Task: Add Sprouts Organic Coconut Flour to the cart.
Action: Mouse moved to (17, 73)
Screenshot: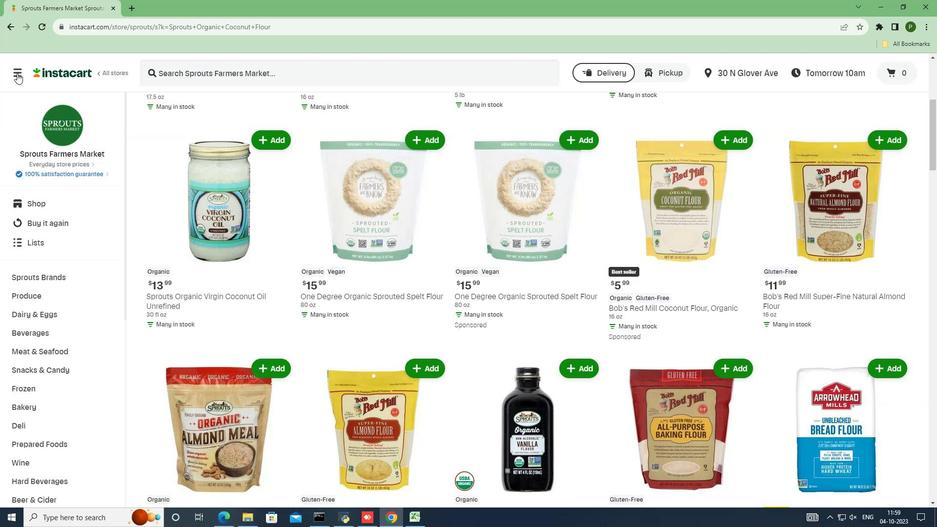 
Action: Mouse pressed left at (17, 73)
Screenshot: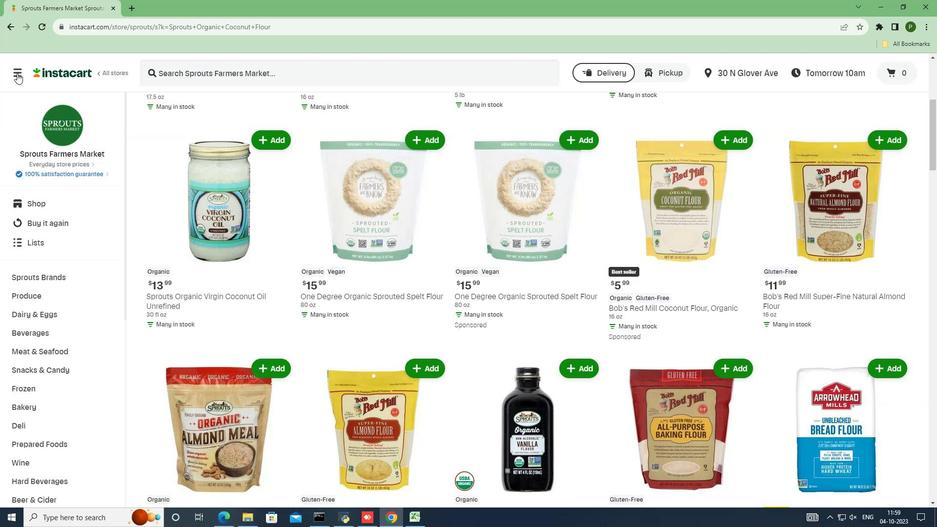 
Action: Mouse moved to (32, 268)
Screenshot: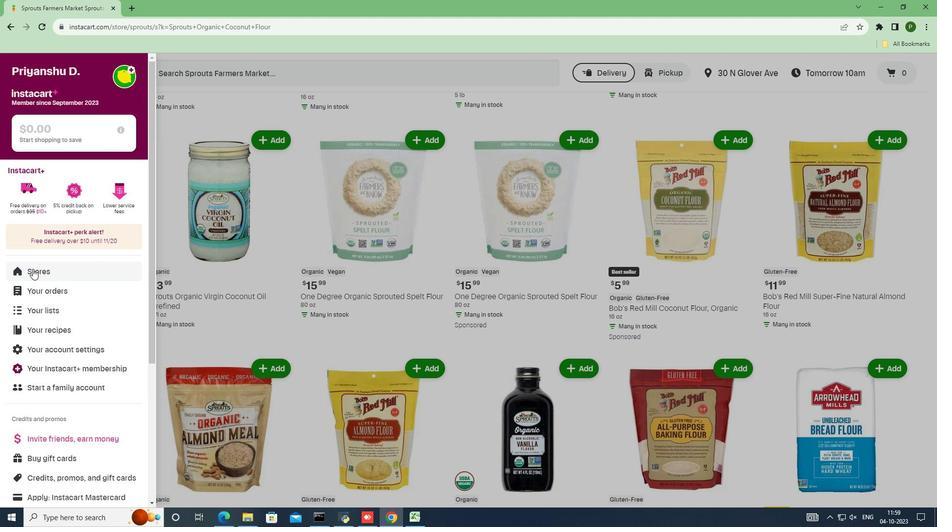 
Action: Mouse pressed left at (32, 268)
Screenshot: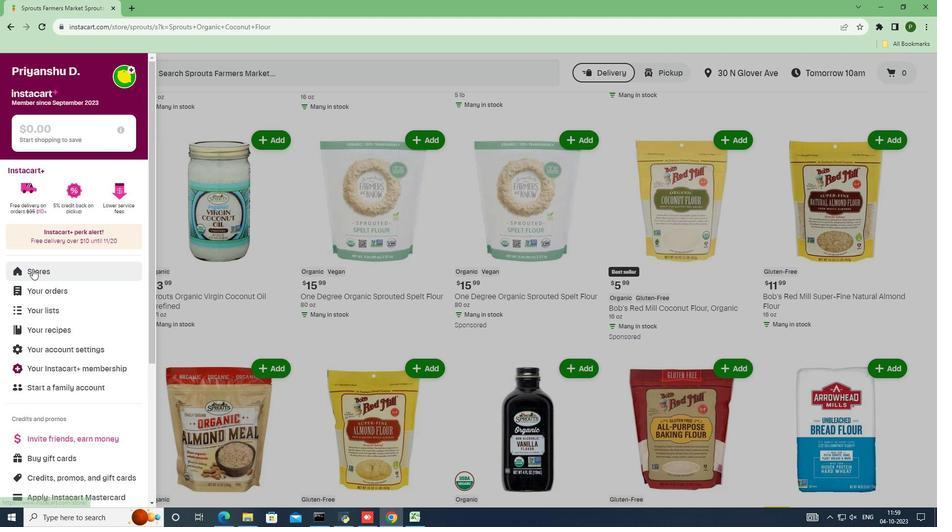 
Action: Mouse moved to (214, 111)
Screenshot: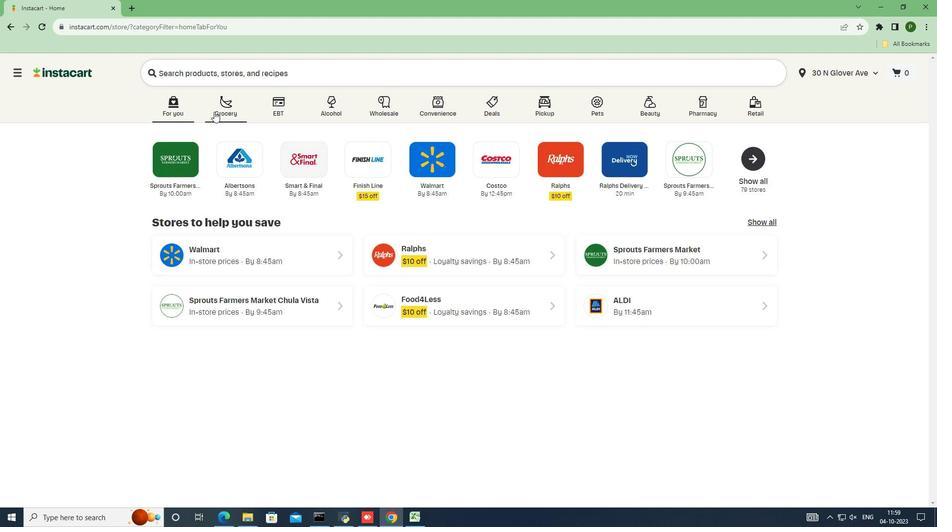 
Action: Mouse pressed left at (214, 111)
Screenshot: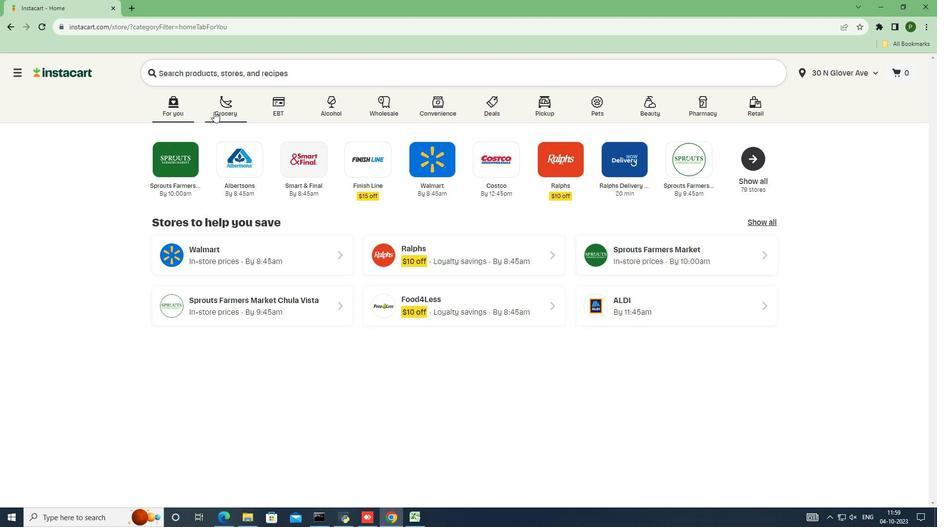 
Action: Mouse moved to (591, 203)
Screenshot: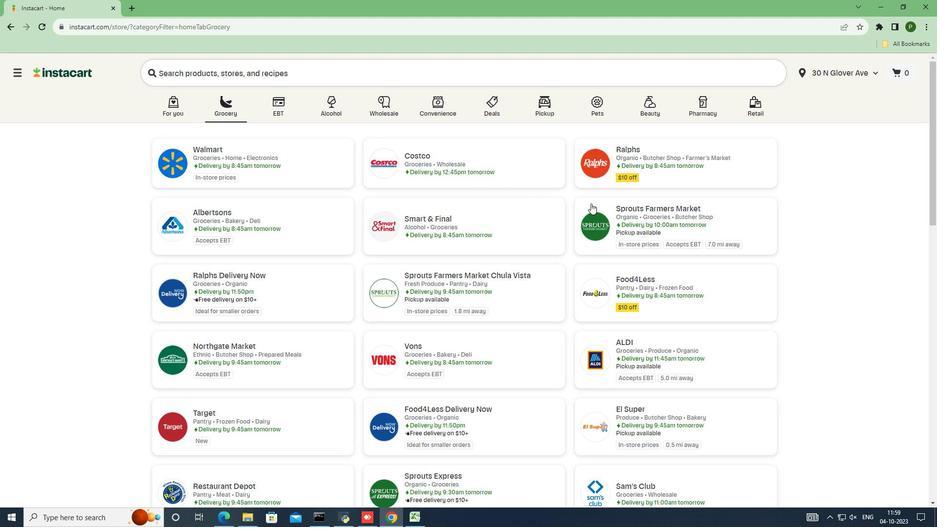 
Action: Mouse pressed left at (591, 203)
Screenshot: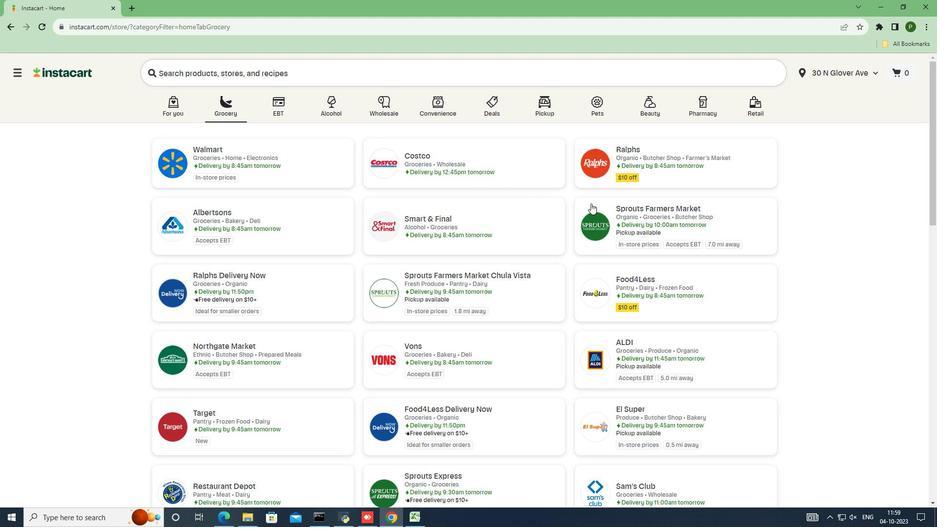
Action: Mouse moved to (84, 274)
Screenshot: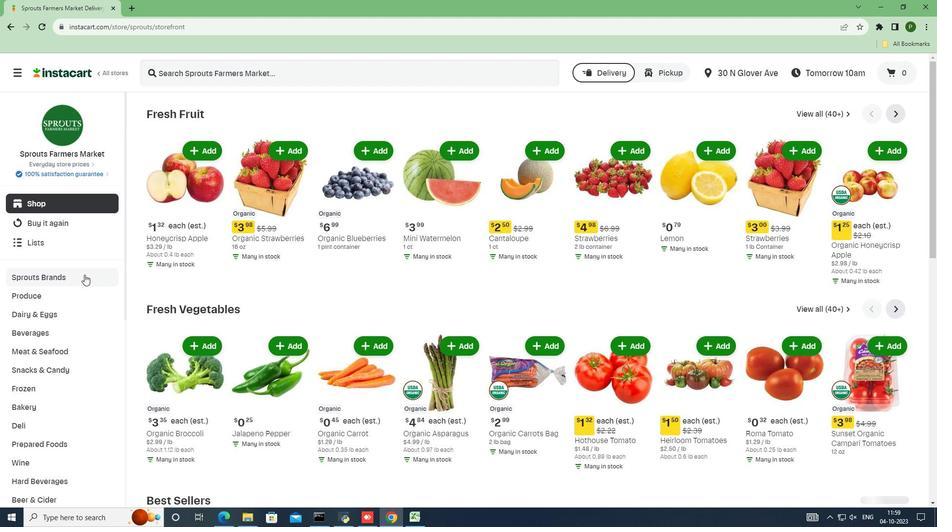 
Action: Mouse pressed left at (84, 274)
Screenshot: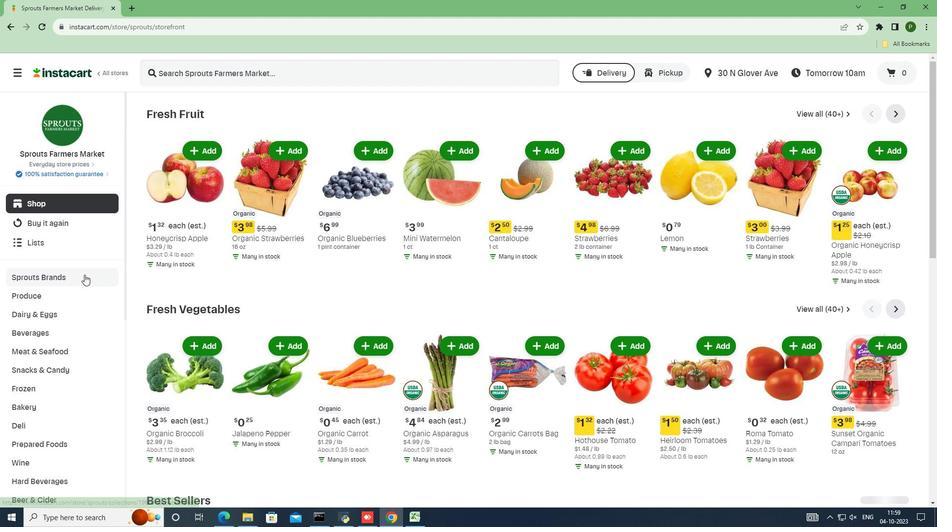 
Action: Mouse moved to (58, 350)
Screenshot: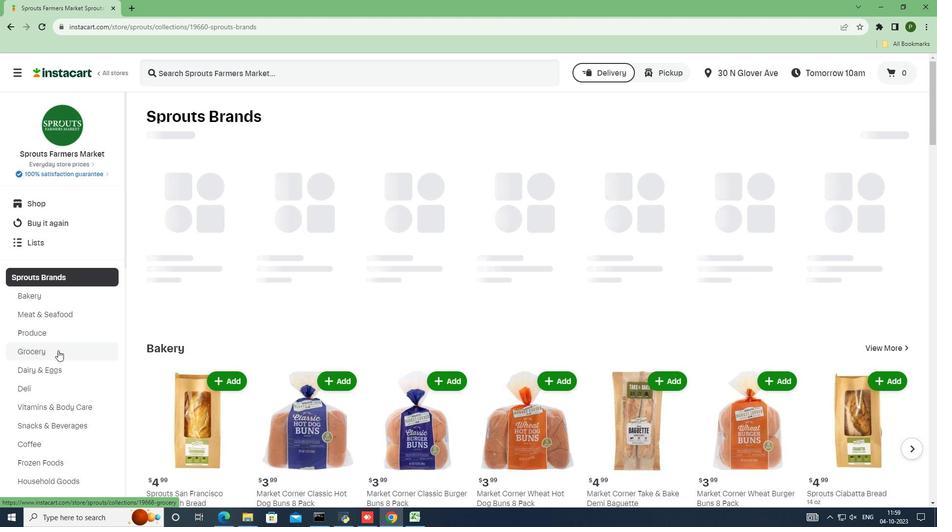 
Action: Mouse pressed left at (58, 350)
Screenshot: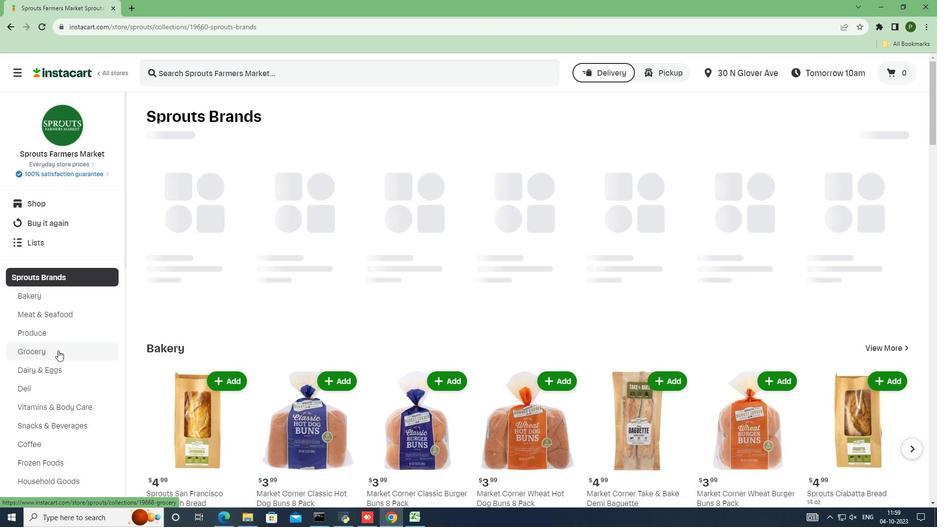 
Action: Mouse moved to (256, 210)
Screenshot: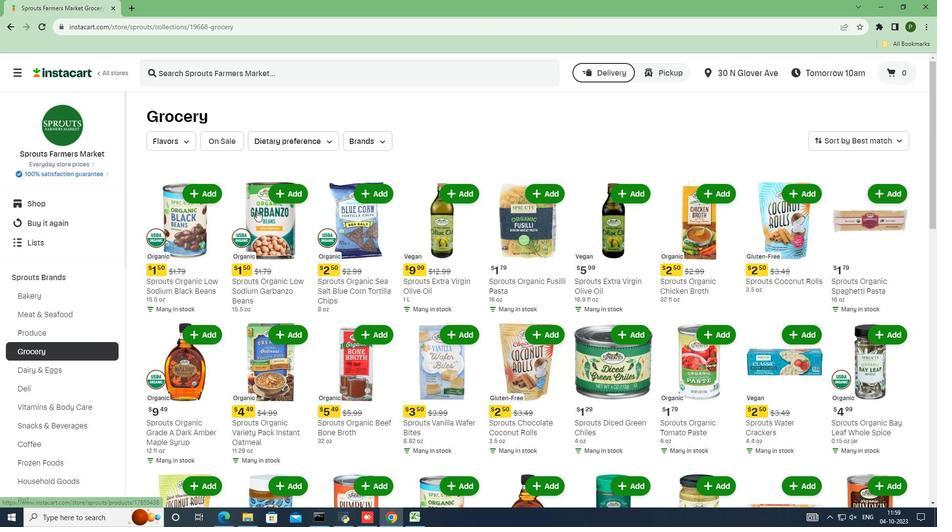 
Action: Mouse scrolled (256, 210) with delta (0, 0)
Screenshot: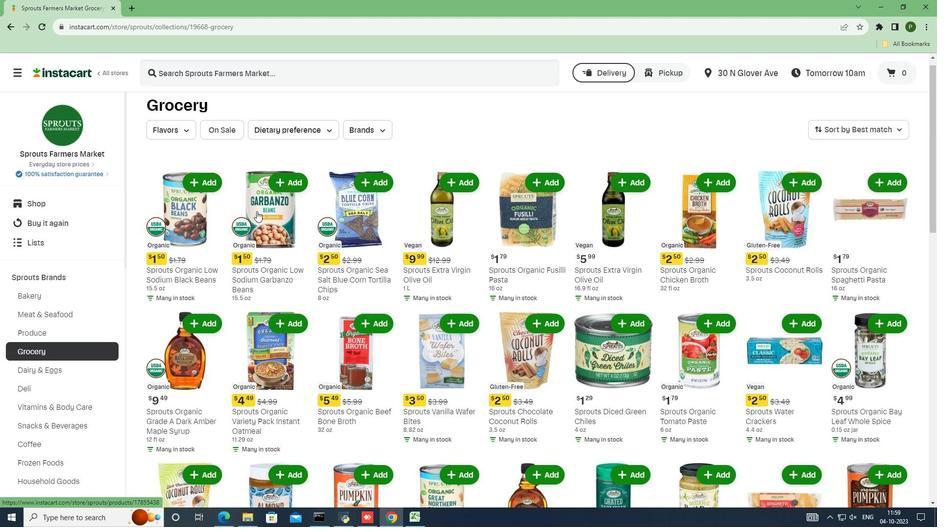
Action: Mouse moved to (256, 211)
Screenshot: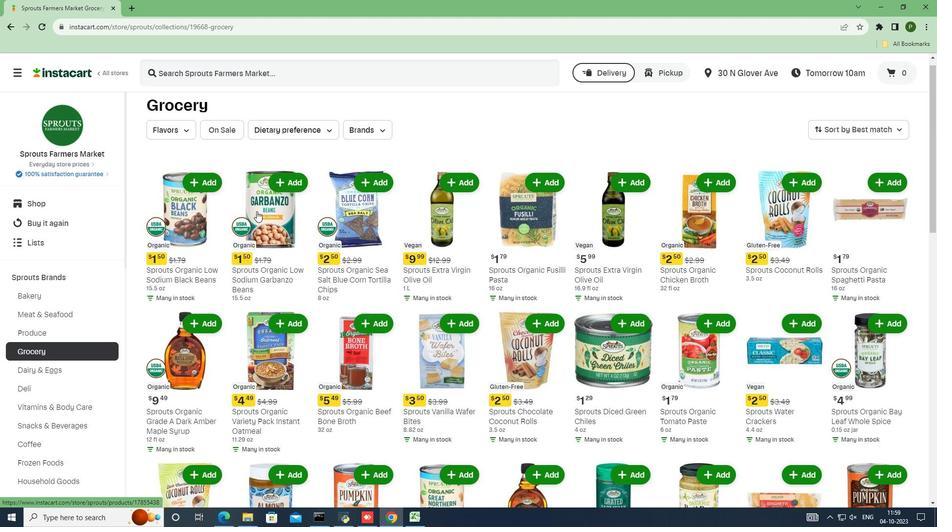 
Action: Mouse scrolled (256, 210) with delta (0, 0)
Screenshot: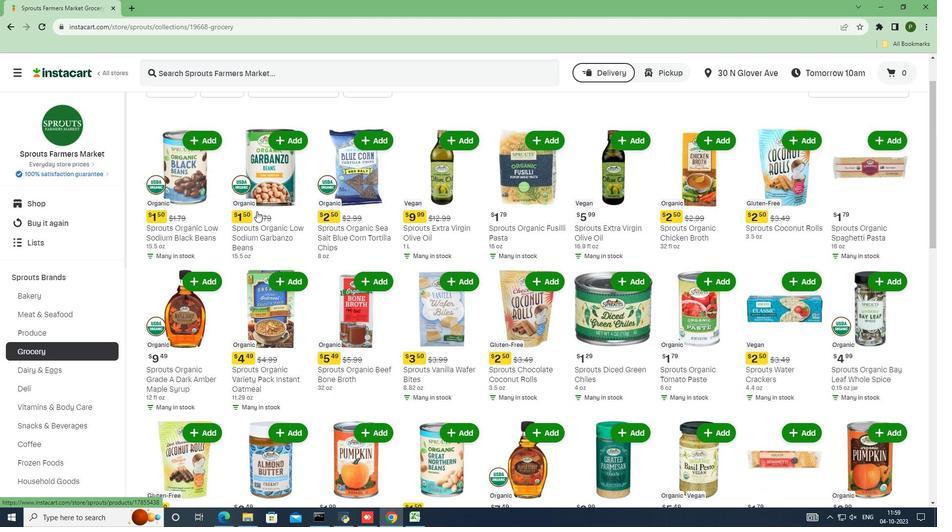 
Action: Mouse scrolled (256, 210) with delta (0, 0)
Screenshot: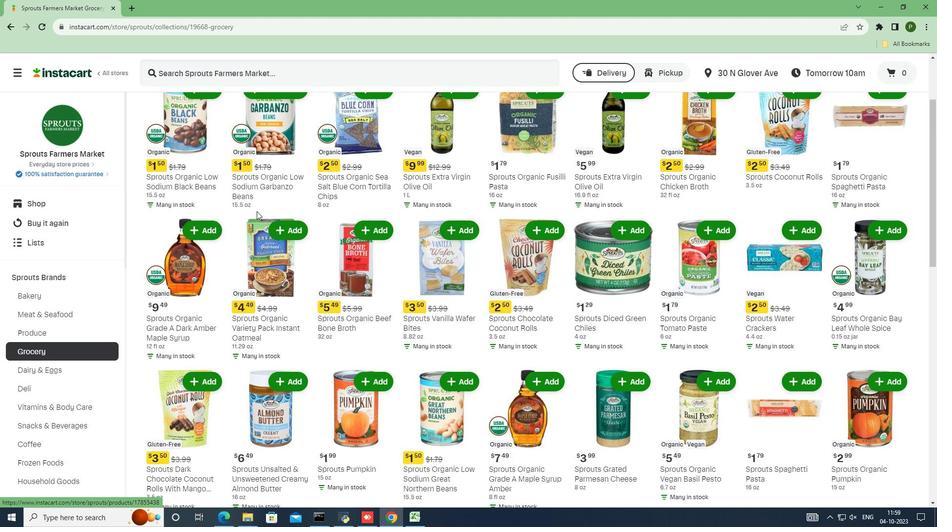 
Action: Mouse scrolled (256, 210) with delta (0, 0)
Screenshot: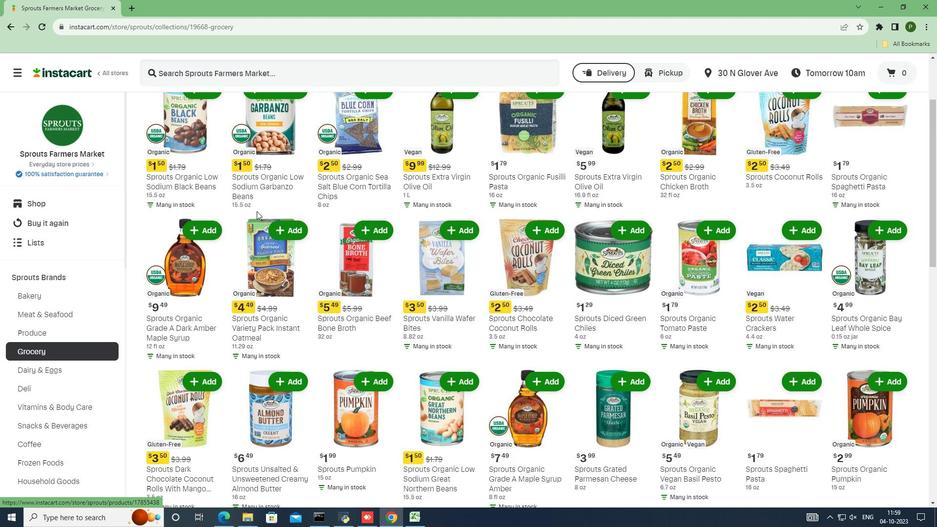 
Action: Mouse scrolled (256, 210) with delta (0, 0)
Screenshot: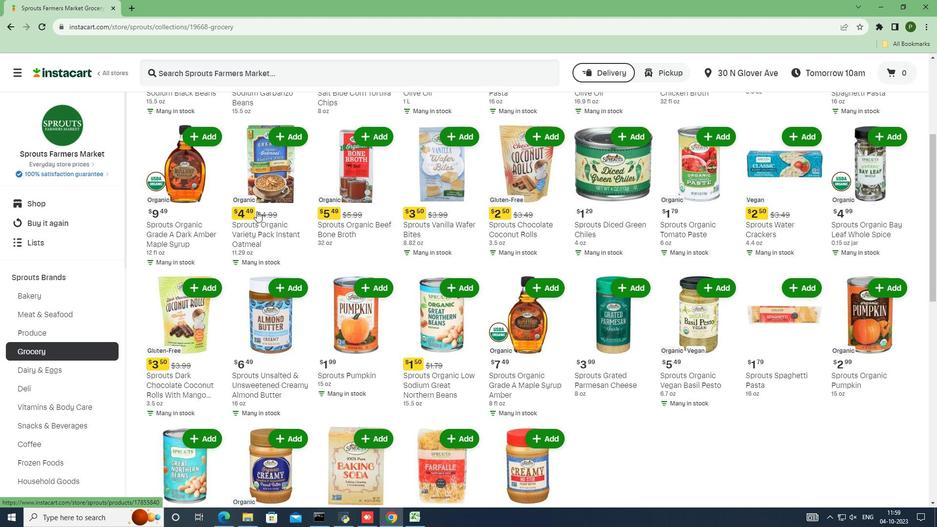 
Action: Mouse scrolled (256, 210) with delta (0, 0)
Screenshot: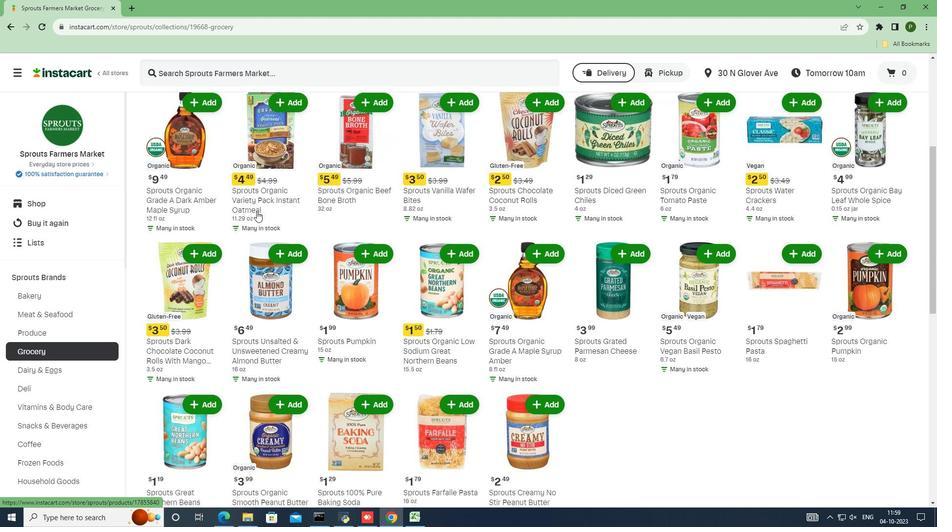 
Action: Mouse scrolled (256, 210) with delta (0, 0)
Screenshot: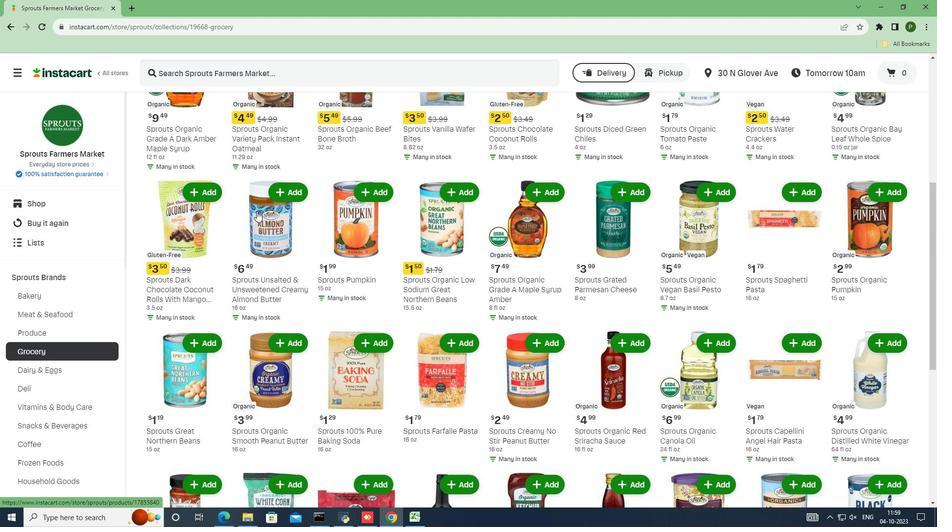 
Action: Mouse scrolled (256, 210) with delta (0, 0)
Screenshot: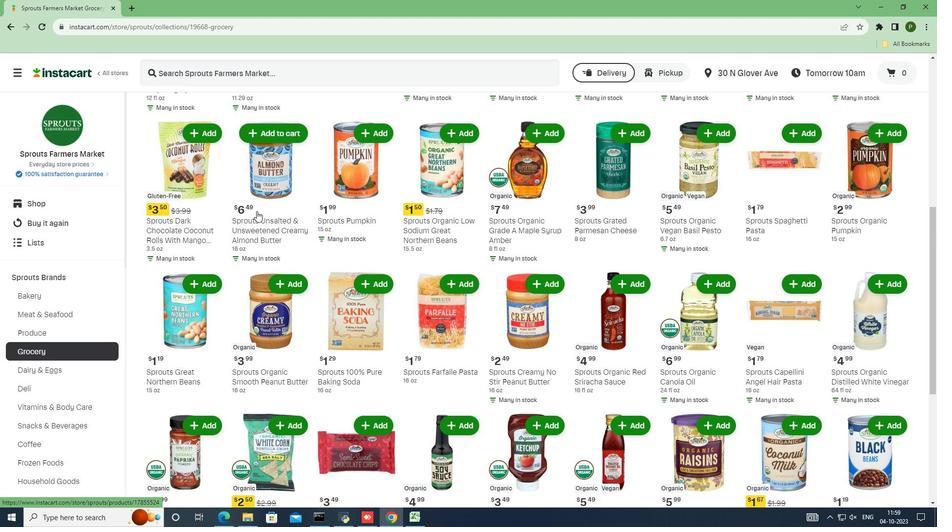 
Action: Mouse scrolled (256, 210) with delta (0, 0)
Screenshot: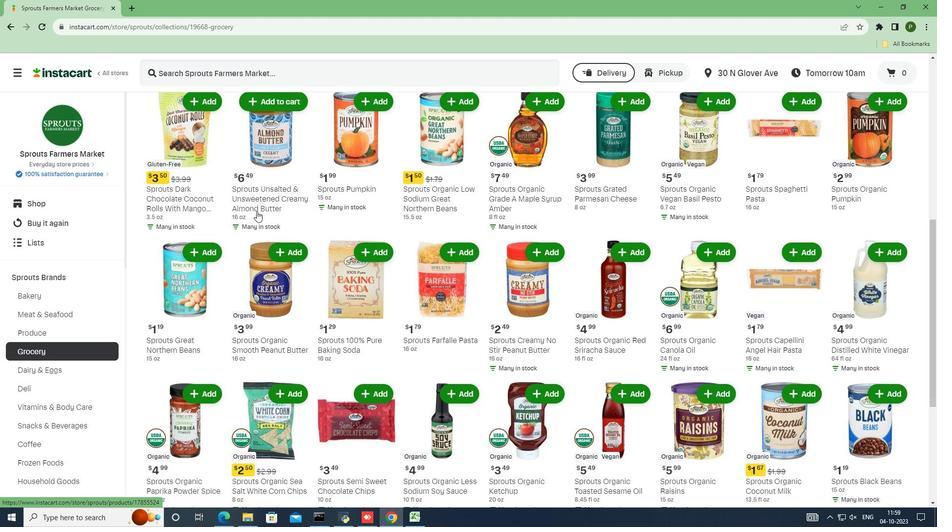 
Action: Mouse scrolled (256, 210) with delta (0, 0)
Screenshot: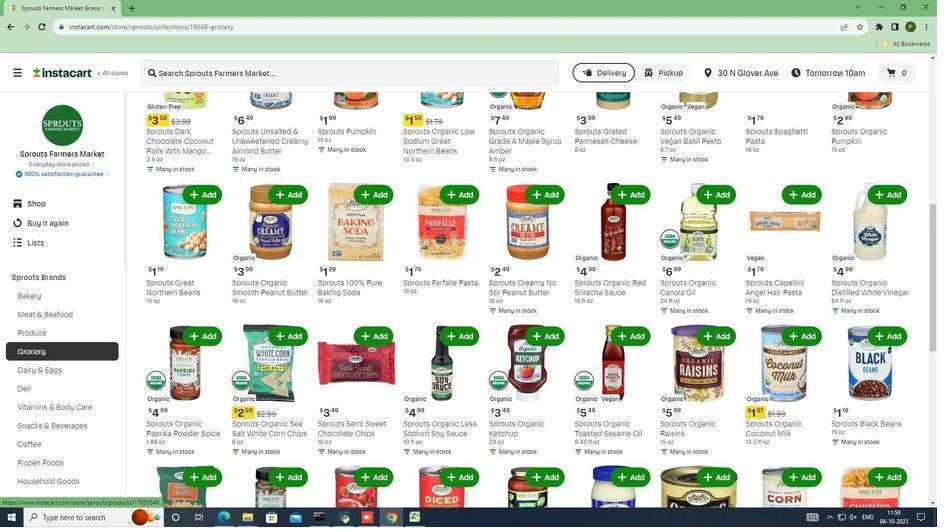 
Action: Mouse scrolled (256, 210) with delta (0, 0)
Screenshot: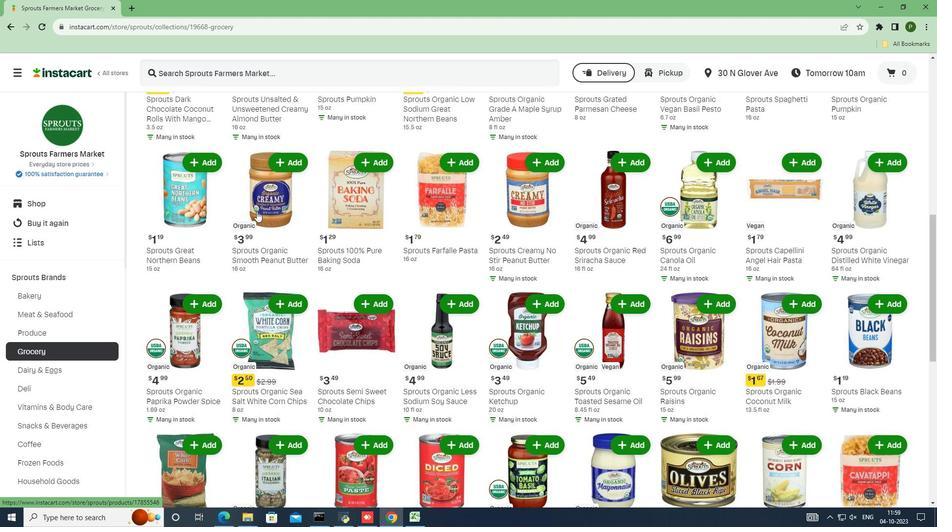 
Action: Mouse scrolled (256, 210) with delta (0, 0)
Screenshot: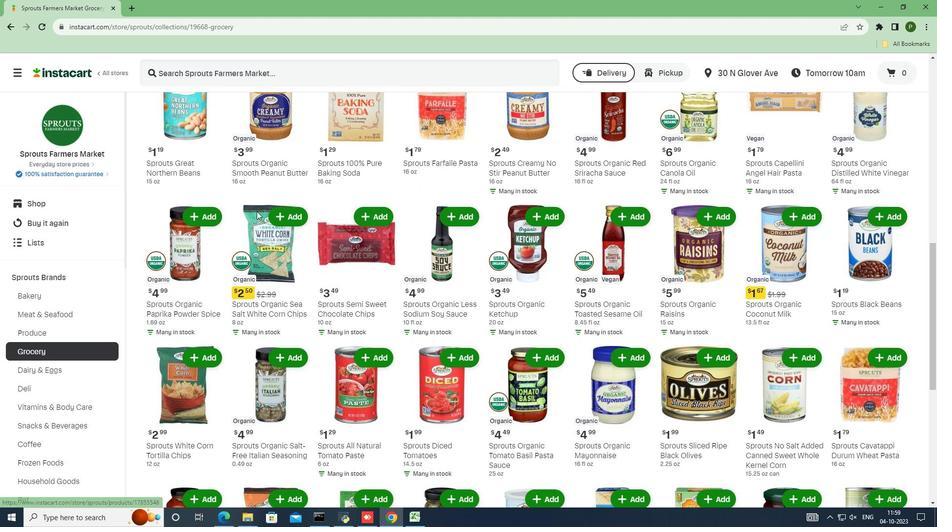 
Action: Mouse scrolled (256, 210) with delta (0, 0)
Screenshot: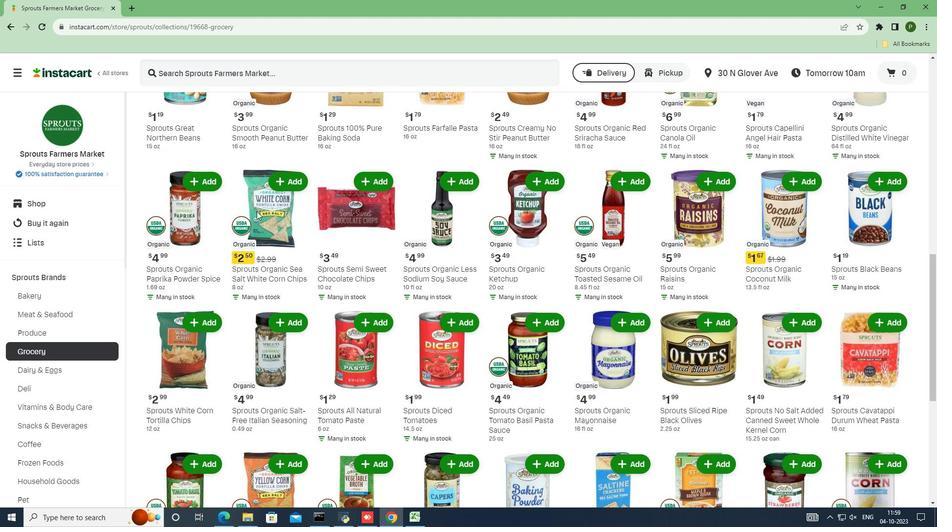
Action: Mouse scrolled (256, 210) with delta (0, 0)
Screenshot: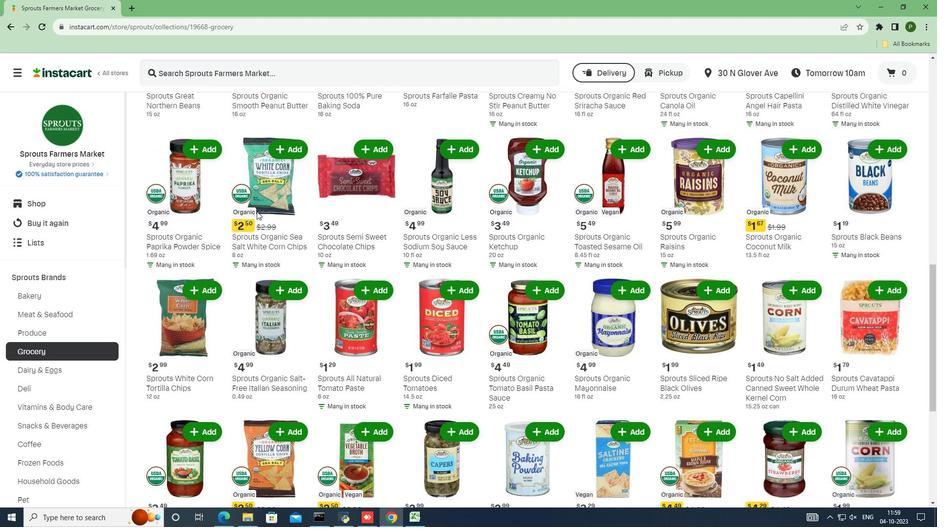
Action: Mouse scrolled (256, 210) with delta (0, 0)
Screenshot: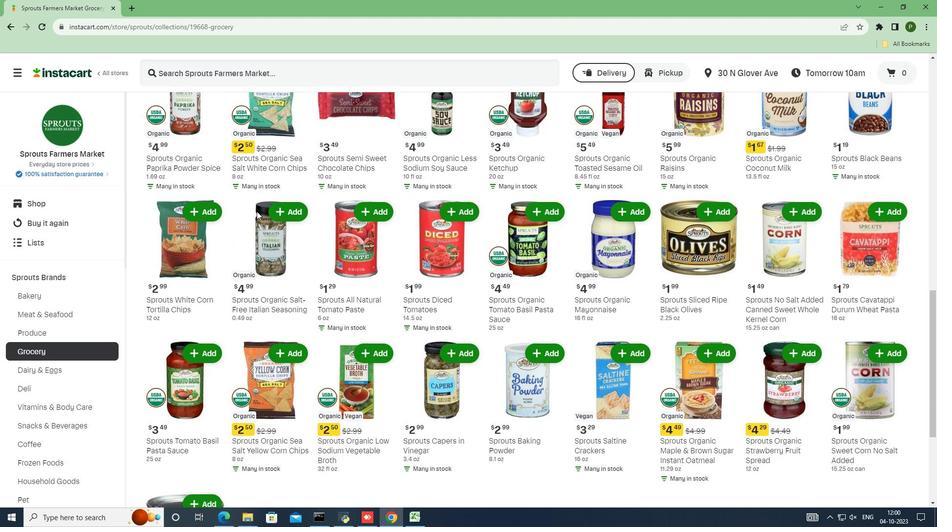 
Action: Mouse scrolled (256, 210) with delta (0, 0)
Screenshot: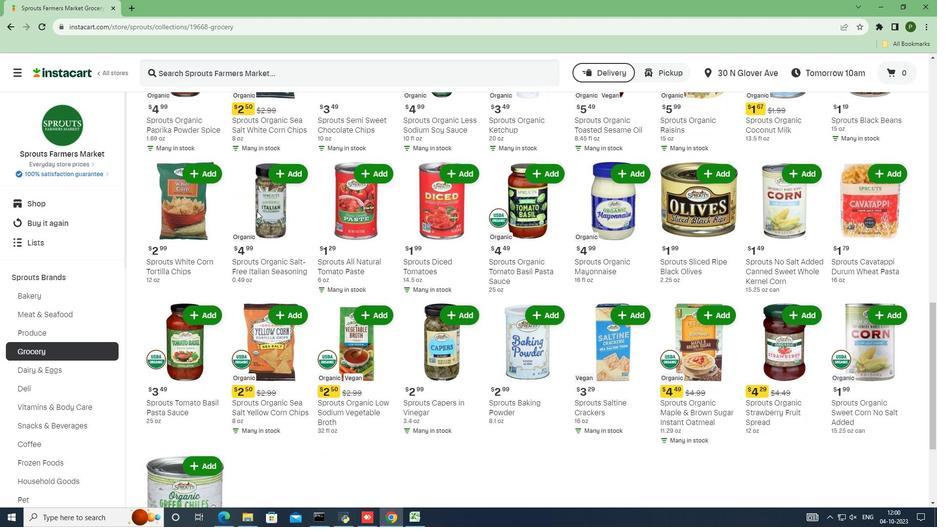 
Action: Mouse scrolled (256, 210) with delta (0, 0)
Screenshot: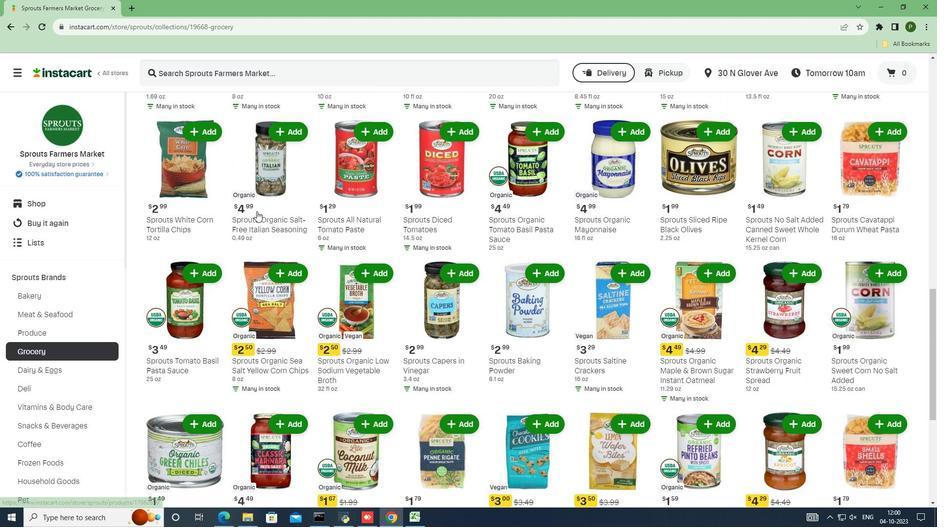 
Action: Mouse scrolled (256, 210) with delta (0, 0)
Screenshot: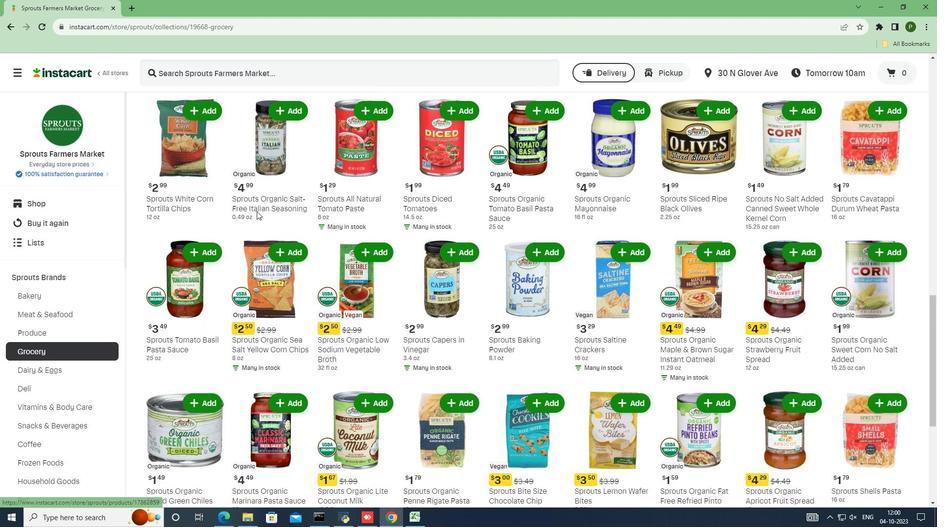 
Action: Mouse scrolled (256, 210) with delta (0, 0)
Screenshot: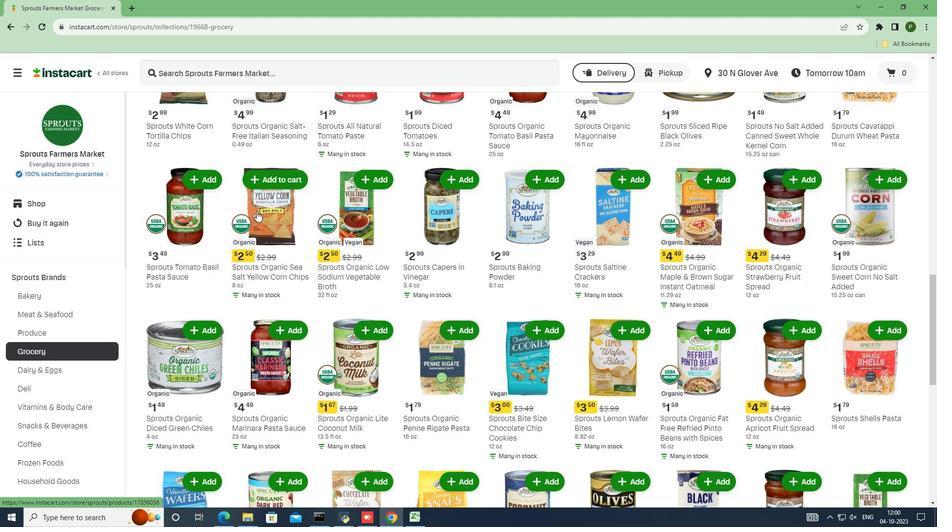
Action: Mouse scrolled (256, 210) with delta (0, 0)
Screenshot: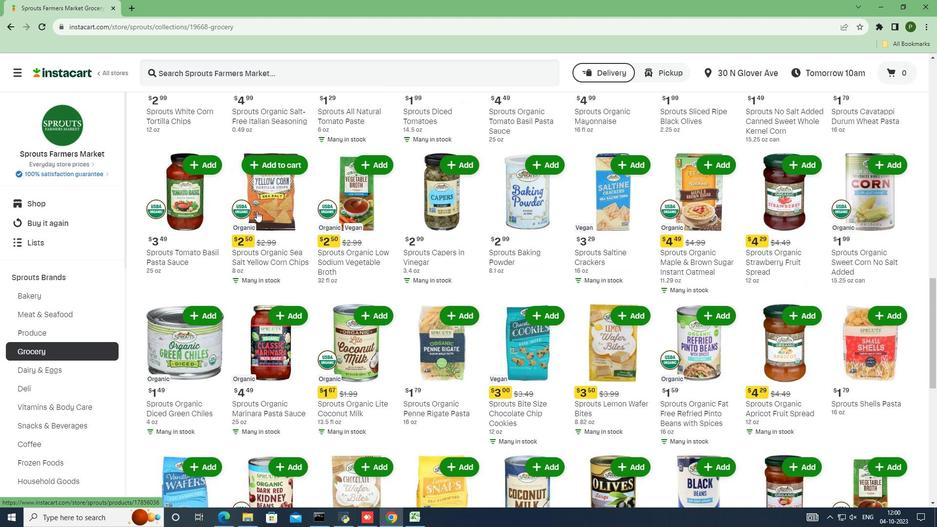 
Action: Mouse scrolled (256, 210) with delta (0, 0)
Screenshot: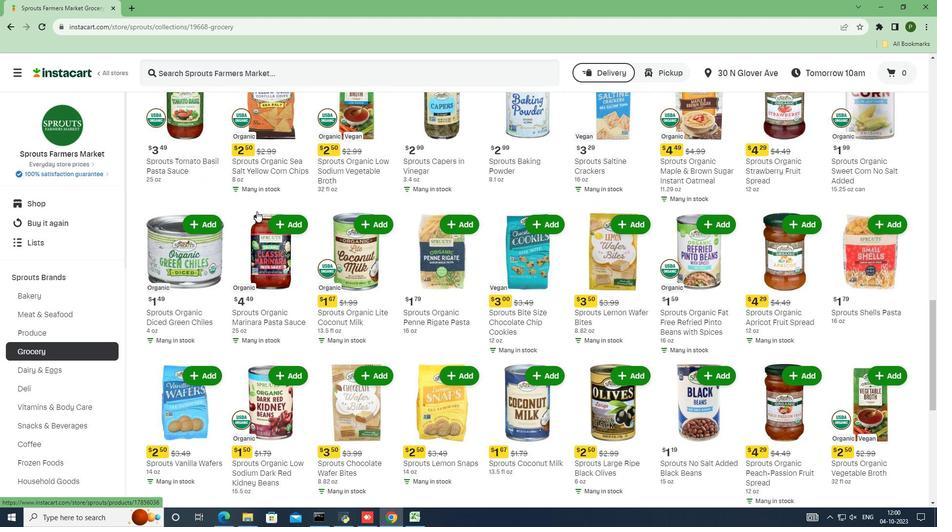 
Action: Mouse scrolled (256, 210) with delta (0, 0)
Screenshot: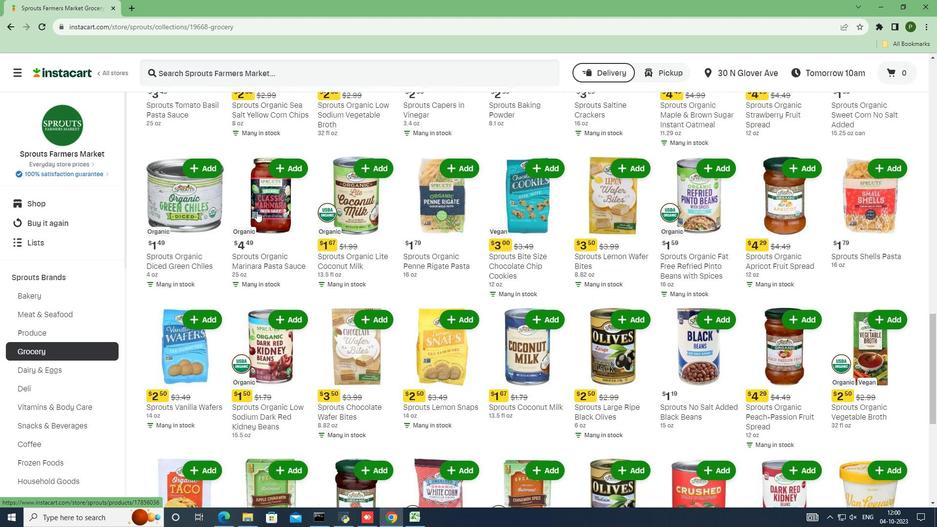 
Action: Mouse scrolled (256, 210) with delta (0, 0)
Screenshot: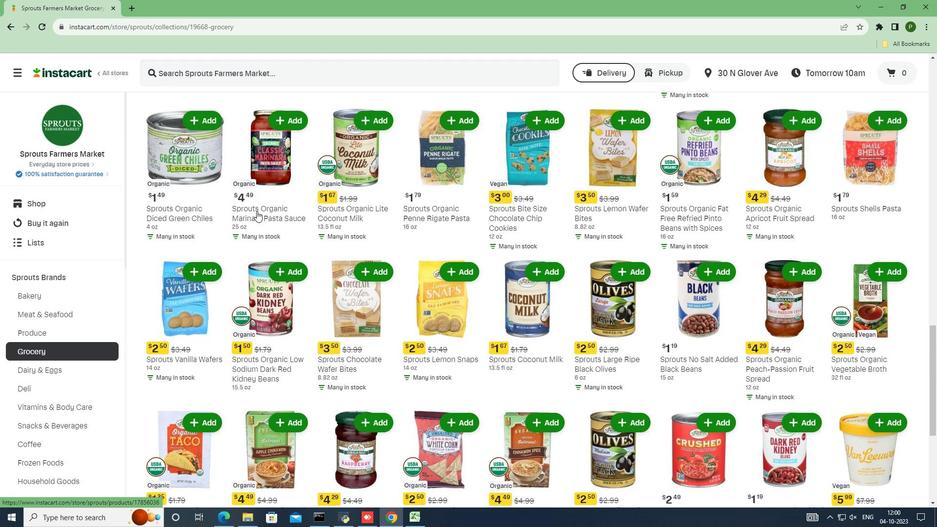 
Action: Mouse scrolled (256, 210) with delta (0, 0)
Screenshot: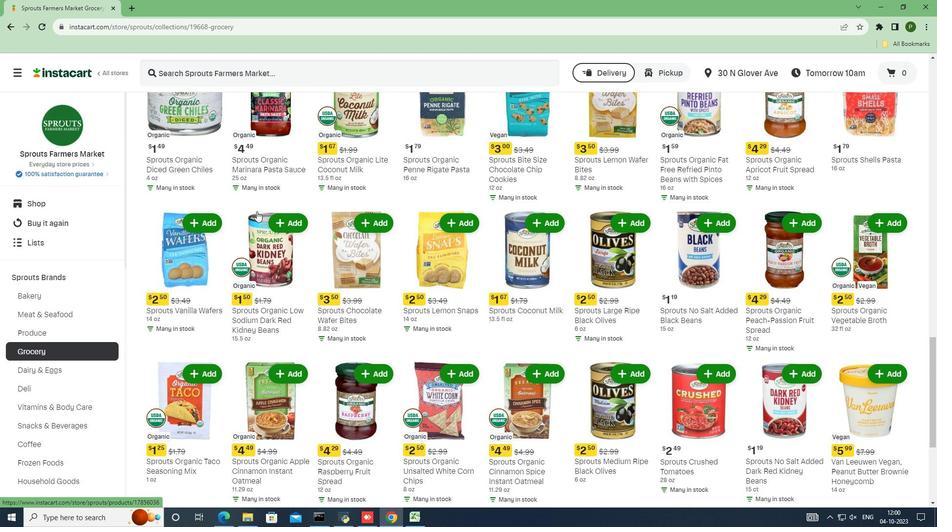 
Action: Mouse scrolled (256, 210) with delta (0, 0)
Screenshot: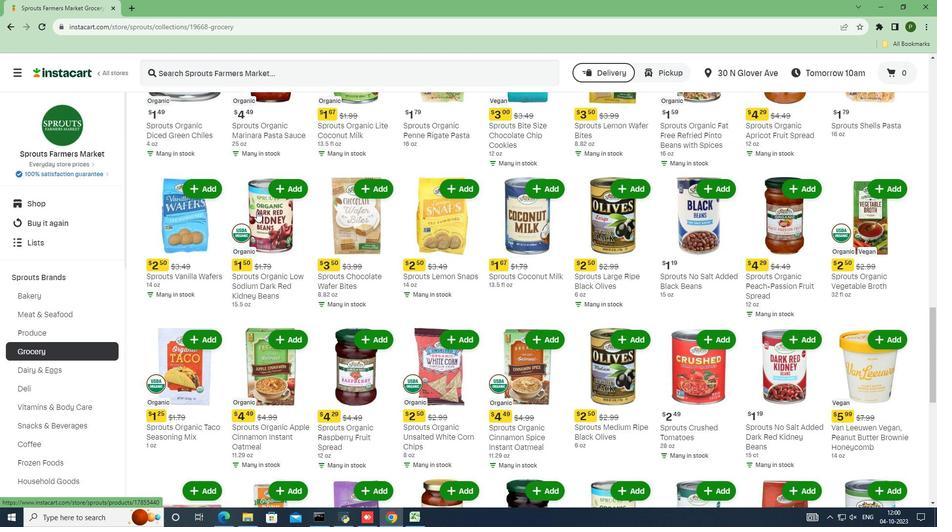 
Action: Mouse scrolled (256, 210) with delta (0, 0)
Screenshot: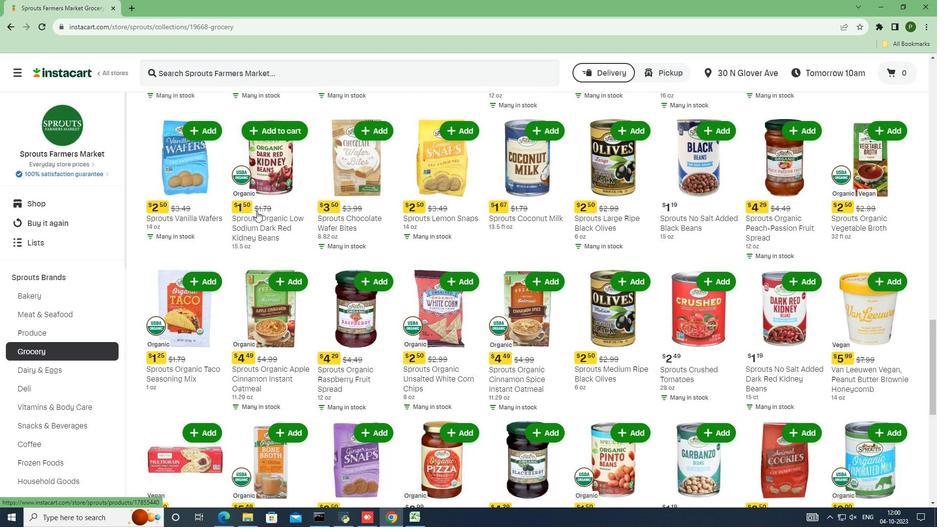
Action: Mouse scrolled (256, 210) with delta (0, 0)
Screenshot: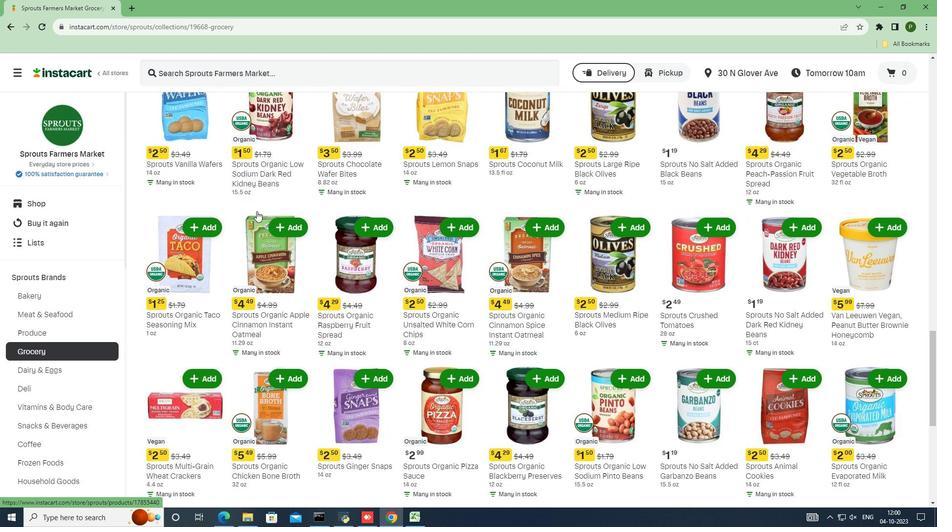 
Action: Mouse scrolled (256, 210) with delta (0, 0)
Screenshot: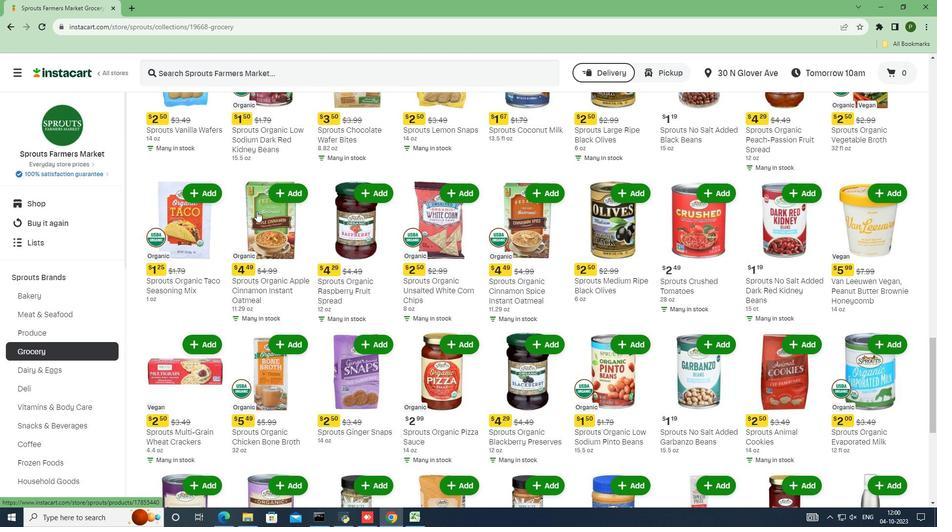 
Action: Mouse scrolled (256, 210) with delta (0, 0)
Screenshot: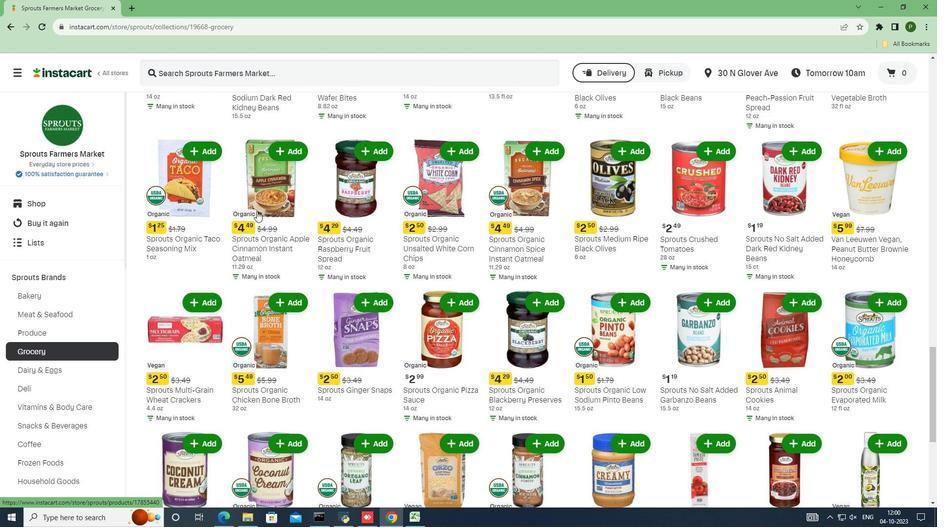 
Action: Mouse scrolled (256, 210) with delta (0, 0)
Screenshot: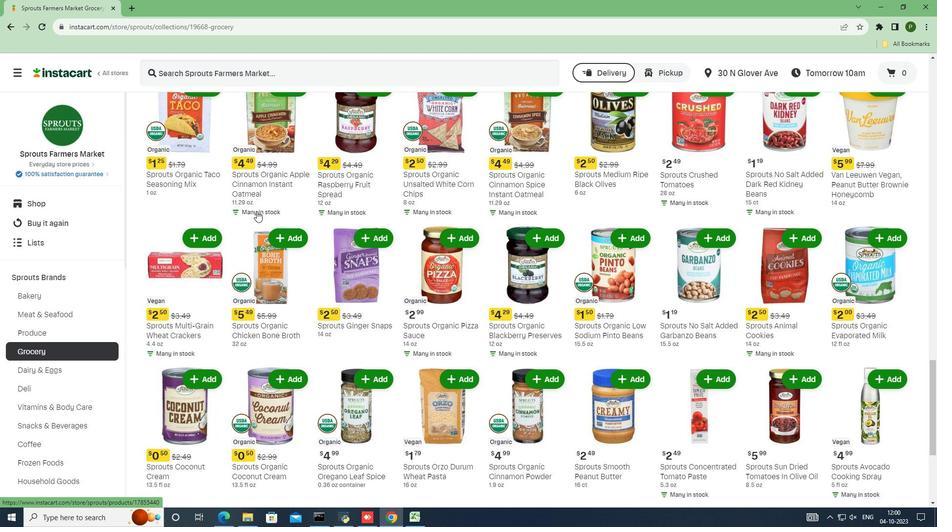 
Action: Mouse scrolled (256, 210) with delta (0, 0)
Screenshot: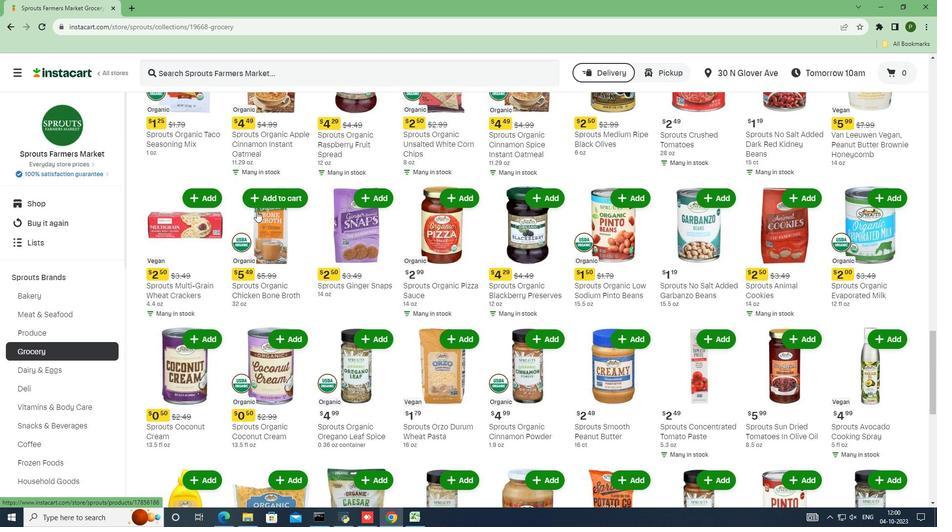 
Action: Mouse scrolled (256, 210) with delta (0, 0)
Screenshot: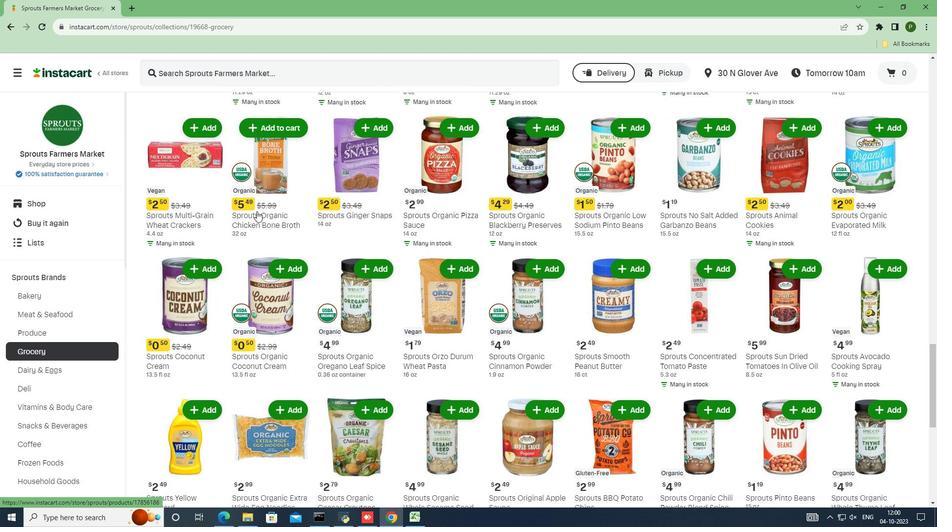 
Action: Mouse scrolled (256, 210) with delta (0, 0)
Screenshot: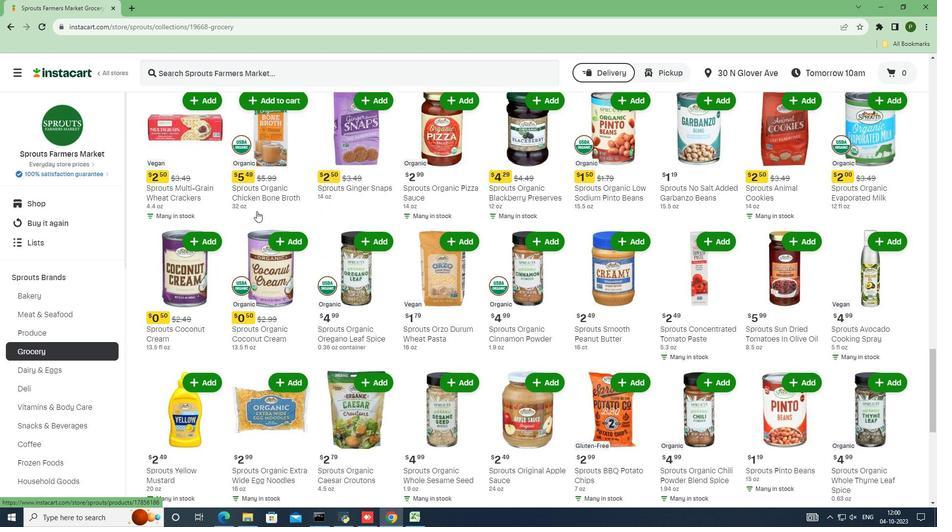 
Action: Mouse scrolled (256, 210) with delta (0, 0)
Screenshot: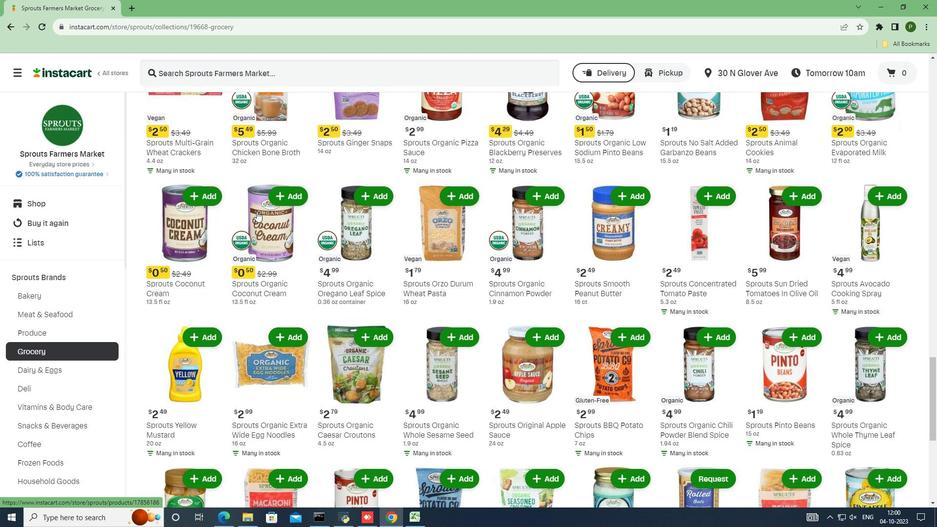
Action: Mouse scrolled (256, 211) with delta (0, 0)
Screenshot: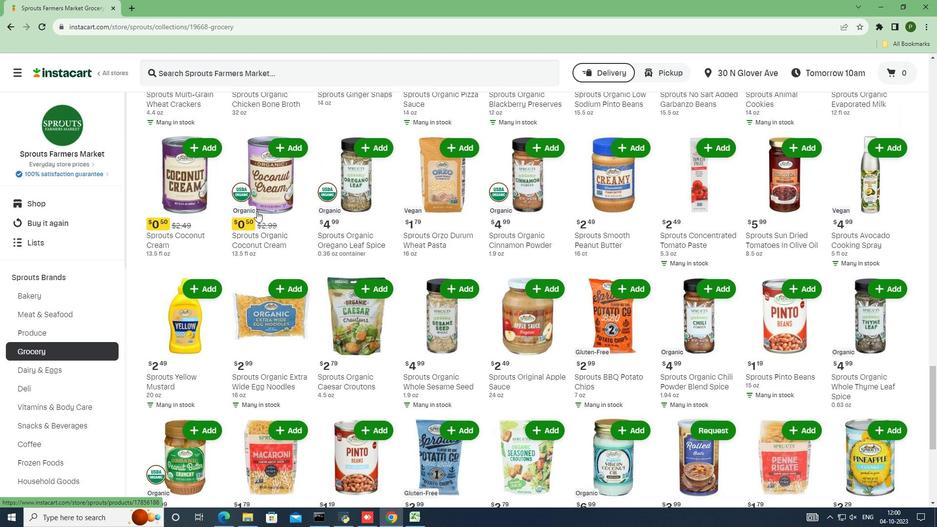 
Action: Mouse scrolled (256, 210) with delta (0, 0)
Screenshot: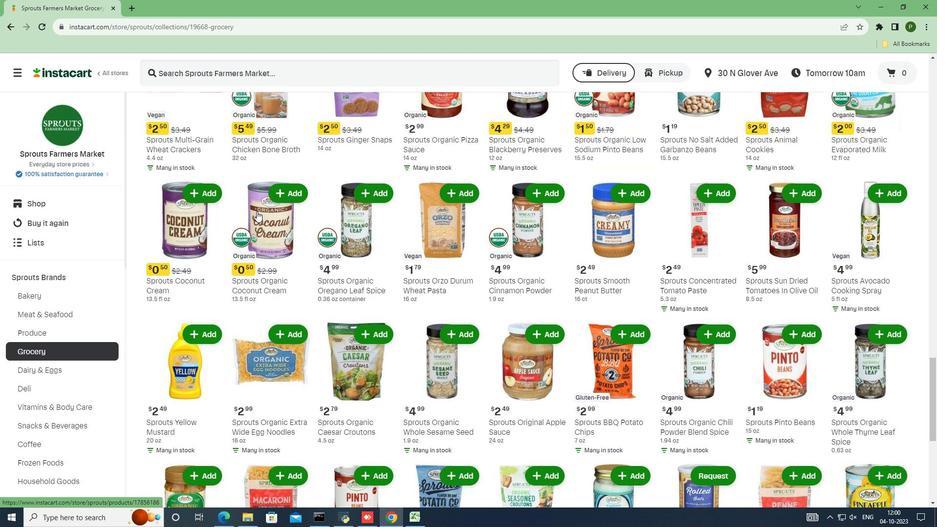 
Action: Mouse scrolled (256, 210) with delta (0, 0)
Screenshot: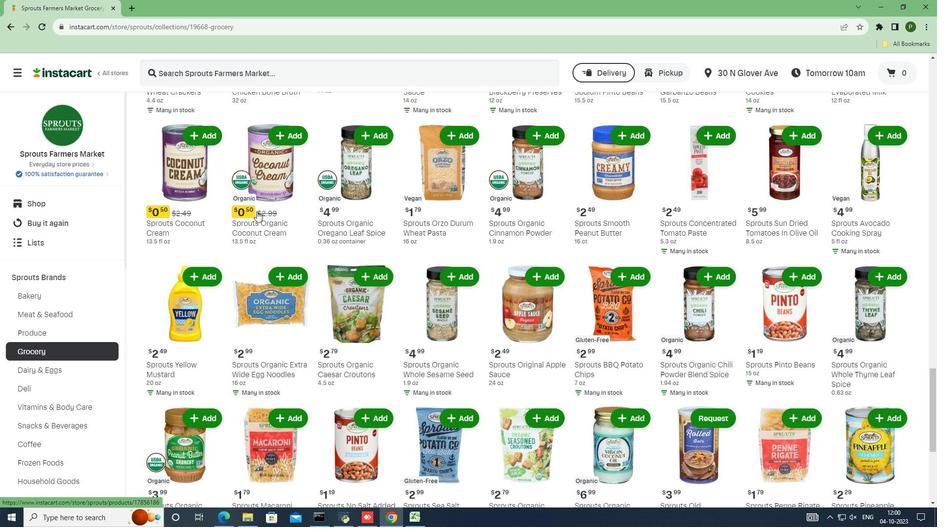 
Action: Mouse scrolled (256, 210) with delta (0, 0)
Screenshot: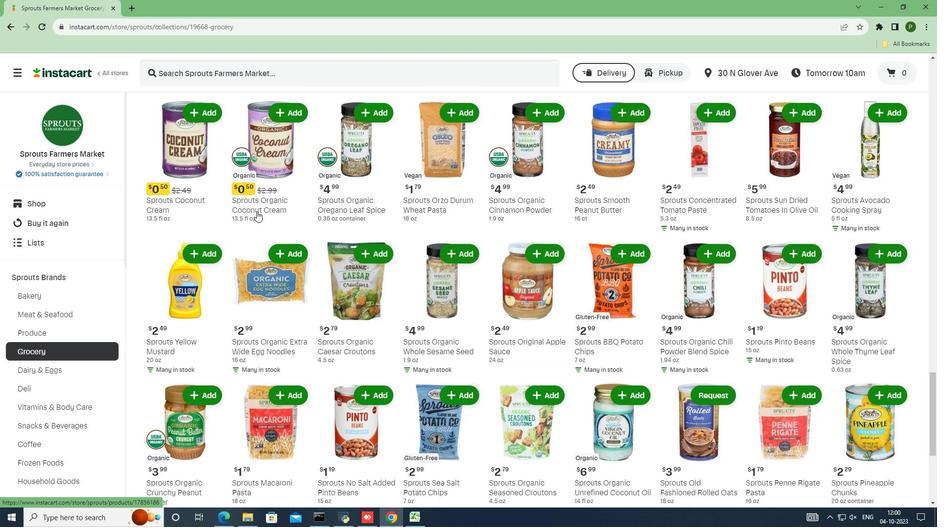 
Action: Mouse scrolled (256, 210) with delta (0, 0)
Screenshot: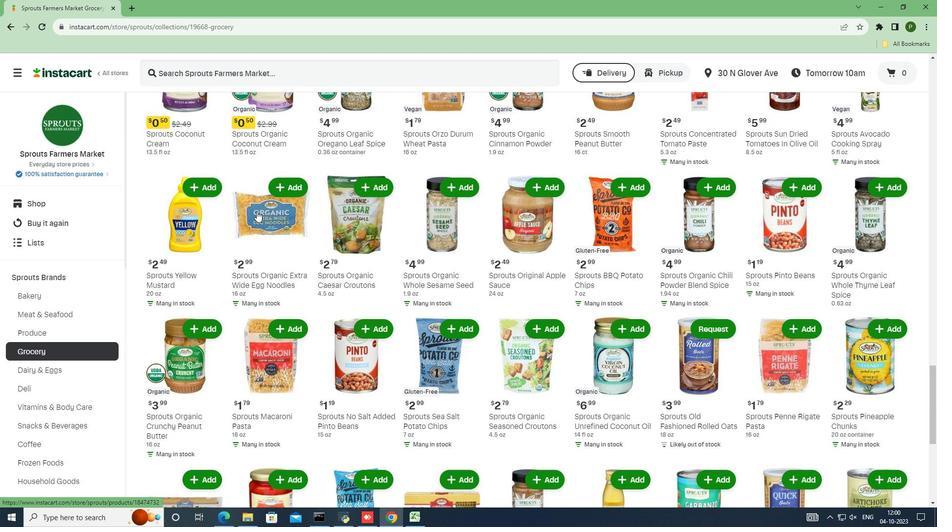 
Action: Mouse scrolled (256, 210) with delta (0, 0)
Screenshot: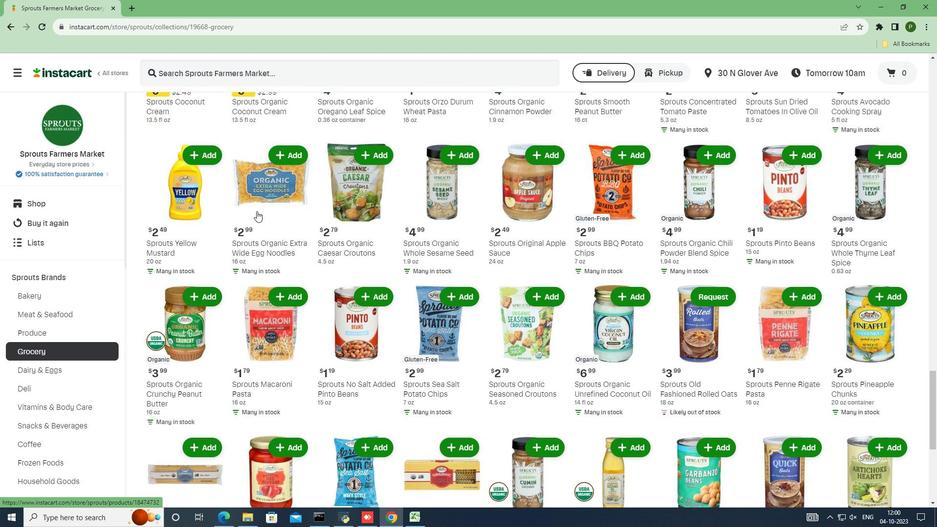 
Action: Mouse scrolled (256, 210) with delta (0, 0)
Screenshot: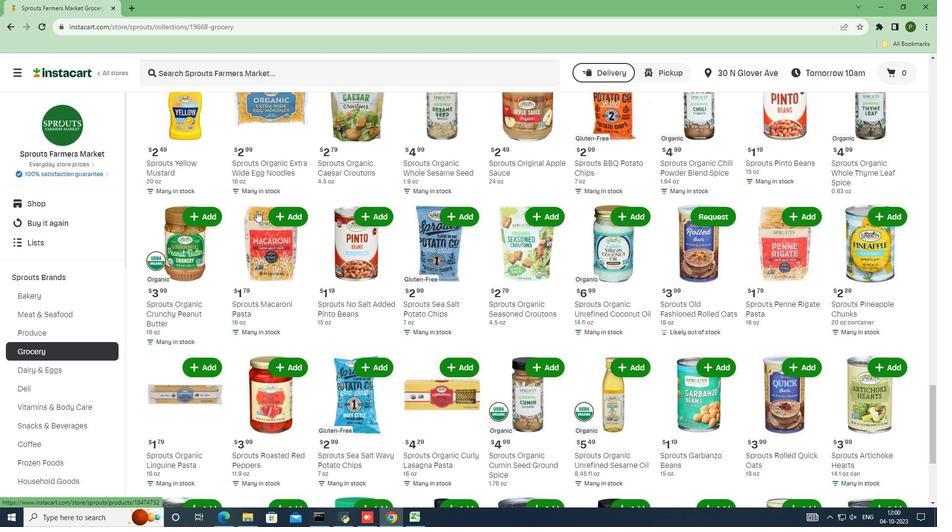 
Action: Mouse scrolled (256, 210) with delta (0, 0)
Screenshot: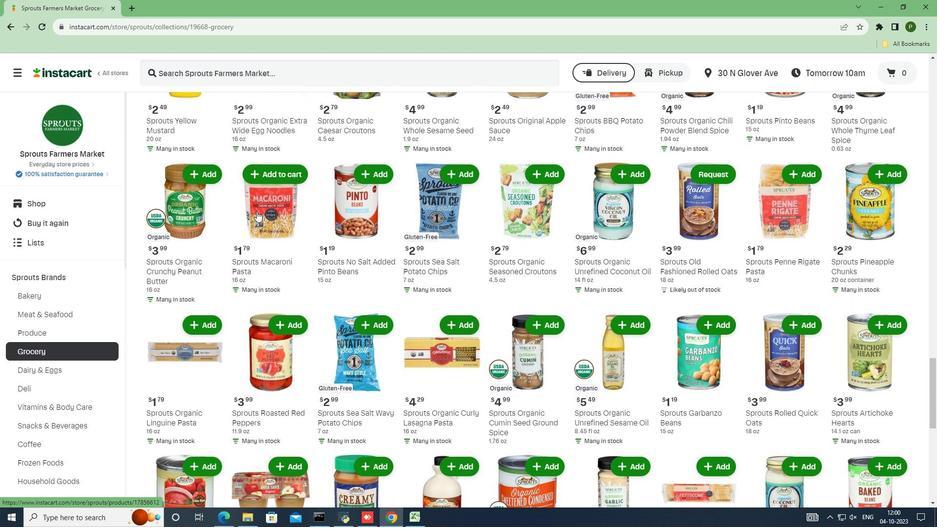 
Action: Mouse scrolled (256, 210) with delta (0, 0)
Screenshot: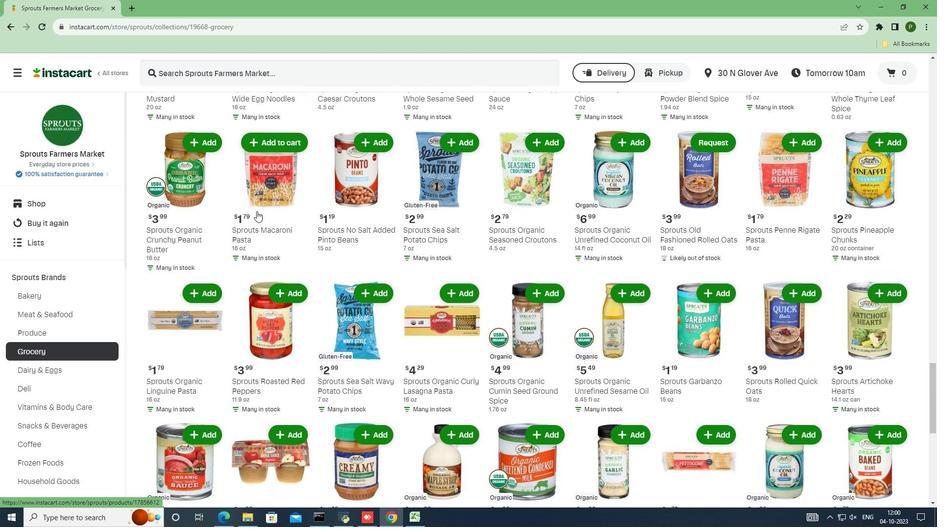 
Action: Mouse scrolled (256, 210) with delta (0, 0)
Screenshot: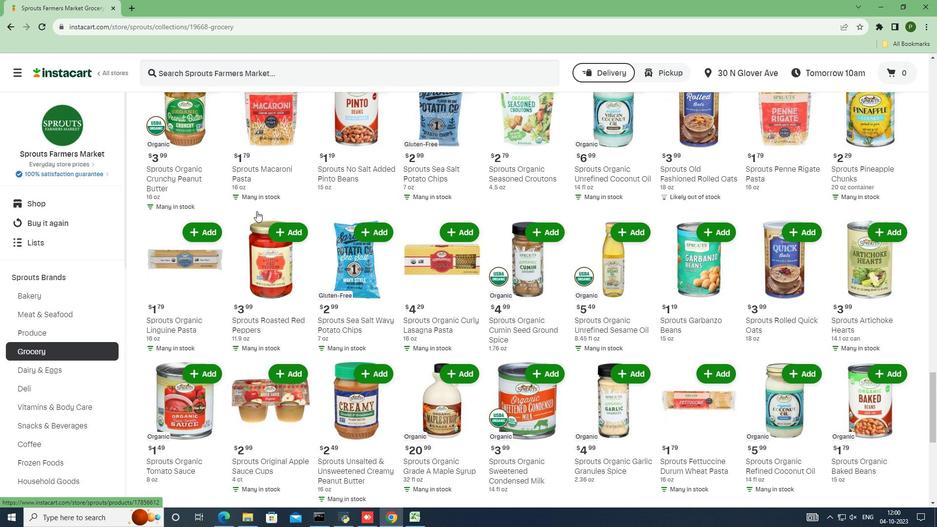 
Action: Mouse scrolled (256, 210) with delta (0, 0)
Screenshot: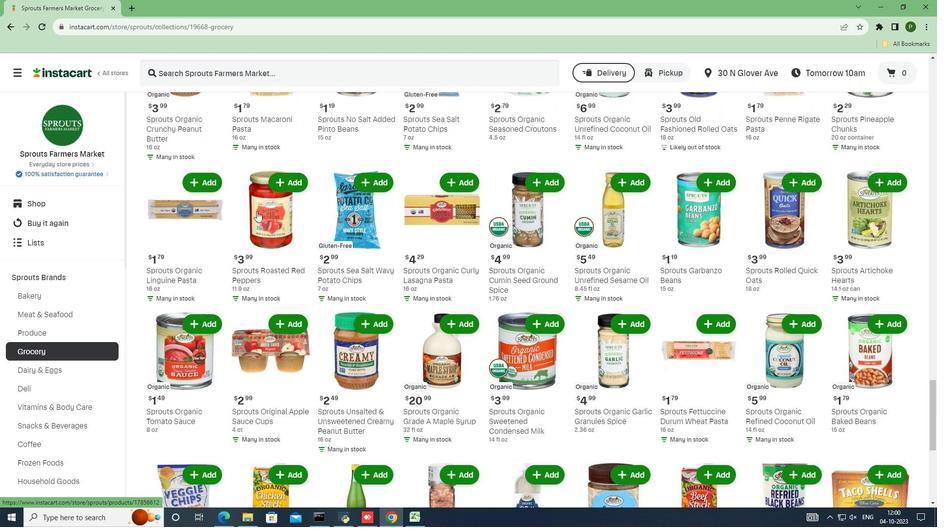
Action: Mouse scrolled (256, 210) with delta (0, 0)
Screenshot: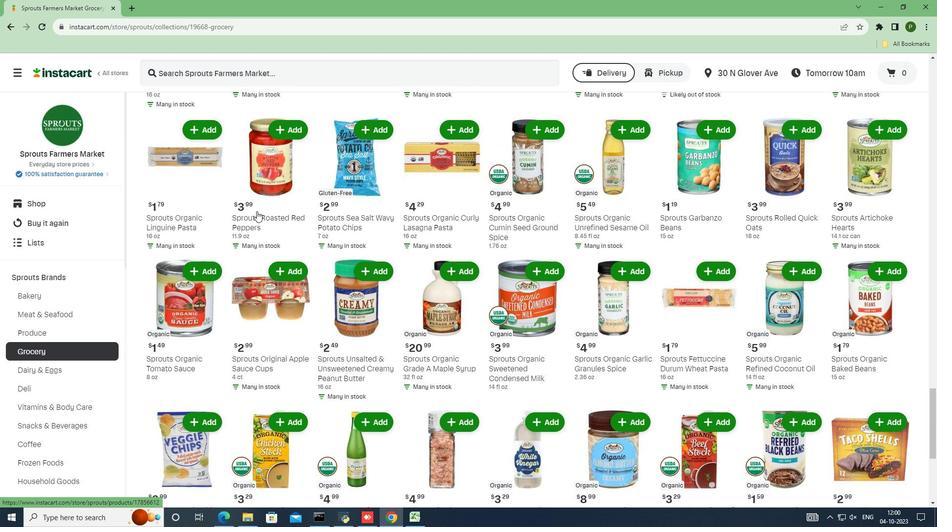 
Action: Mouse scrolled (256, 210) with delta (0, 0)
Screenshot: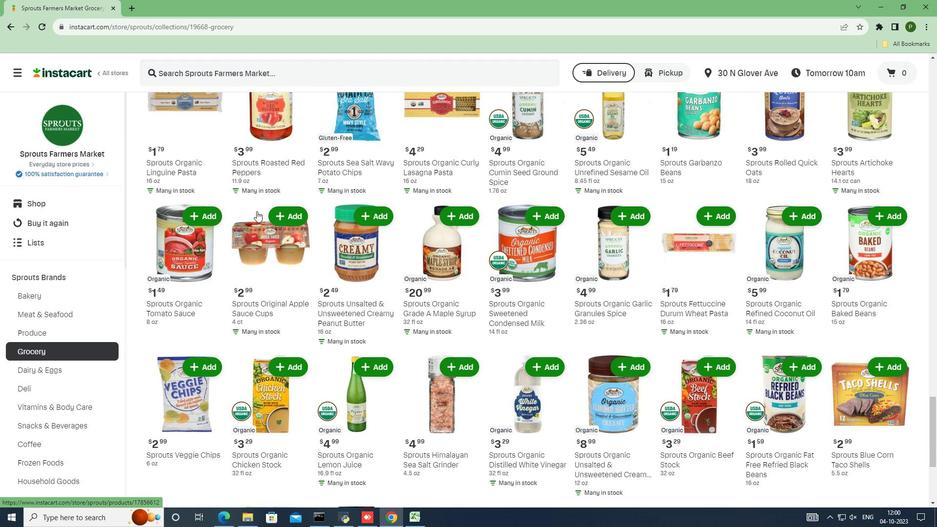 
Action: Mouse scrolled (256, 210) with delta (0, 0)
Screenshot: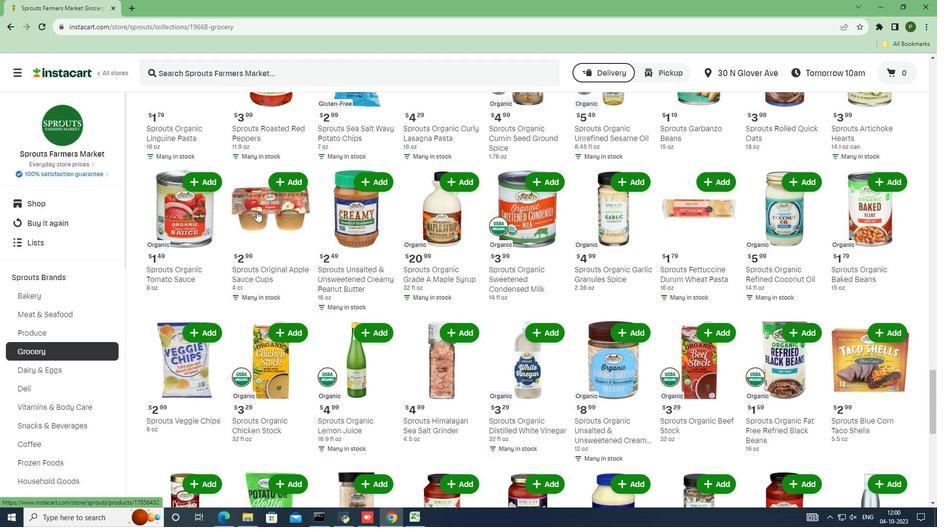 
Action: Mouse scrolled (256, 210) with delta (0, 0)
Screenshot: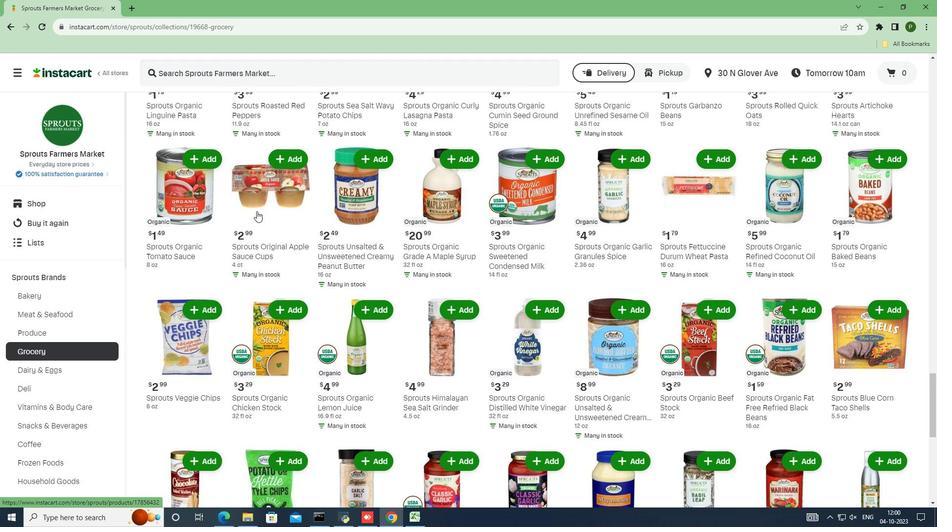 
Action: Mouse scrolled (256, 210) with delta (0, 0)
Screenshot: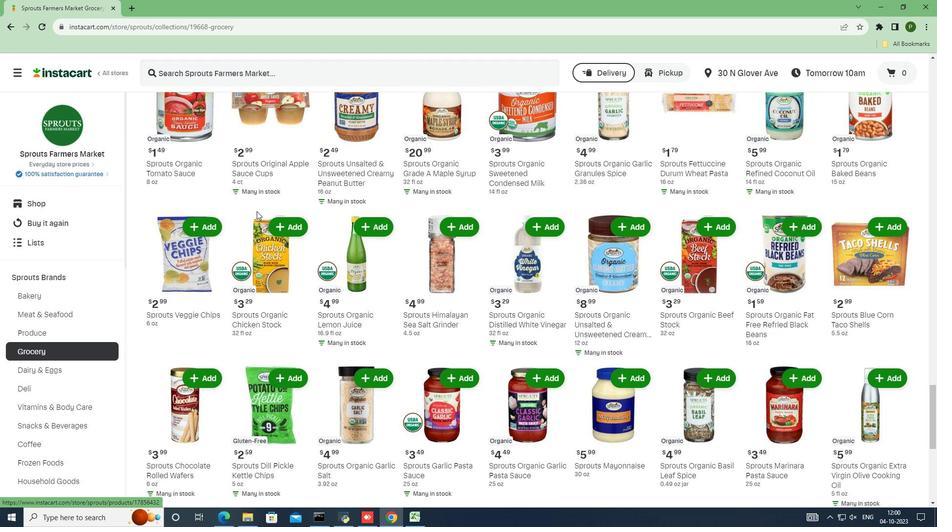 
Action: Mouse scrolled (256, 210) with delta (0, 0)
Screenshot: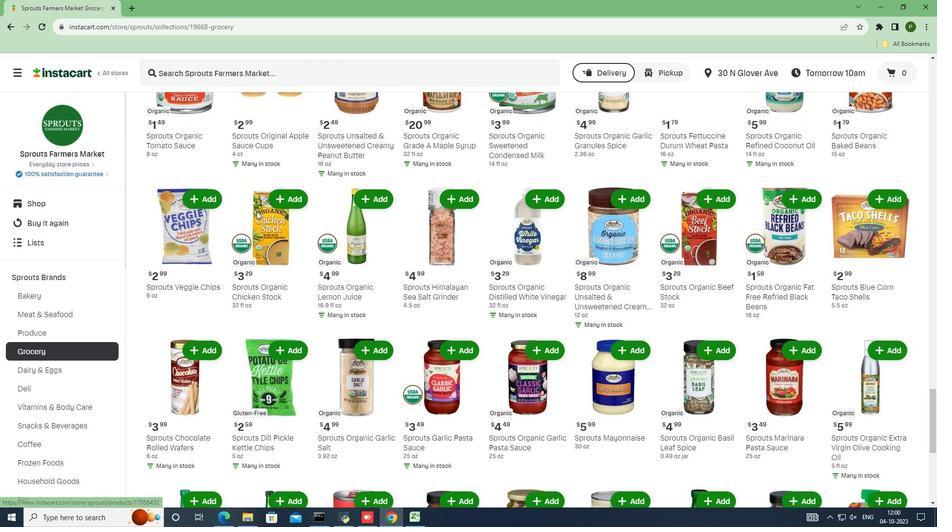 
Action: Mouse scrolled (256, 210) with delta (0, 0)
Screenshot: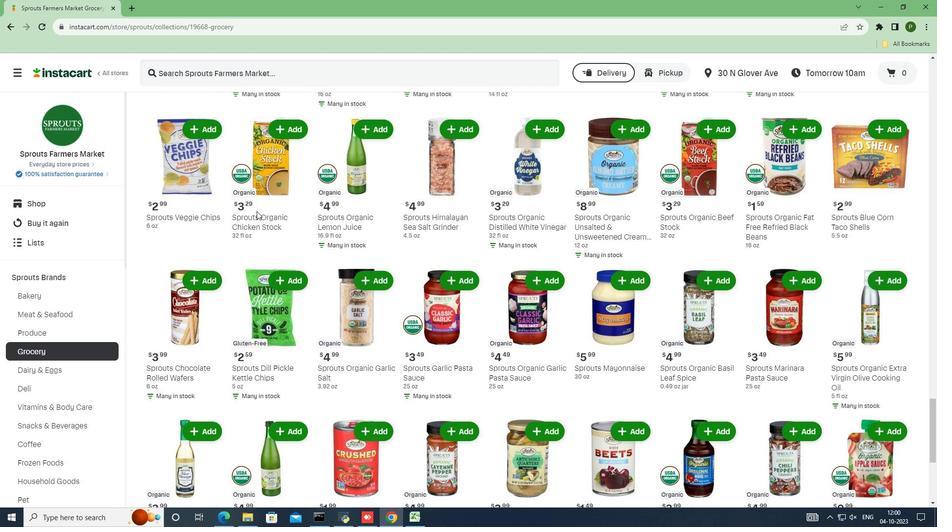 
Action: Mouse scrolled (256, 210) with delta (0, 0)
Screenshot: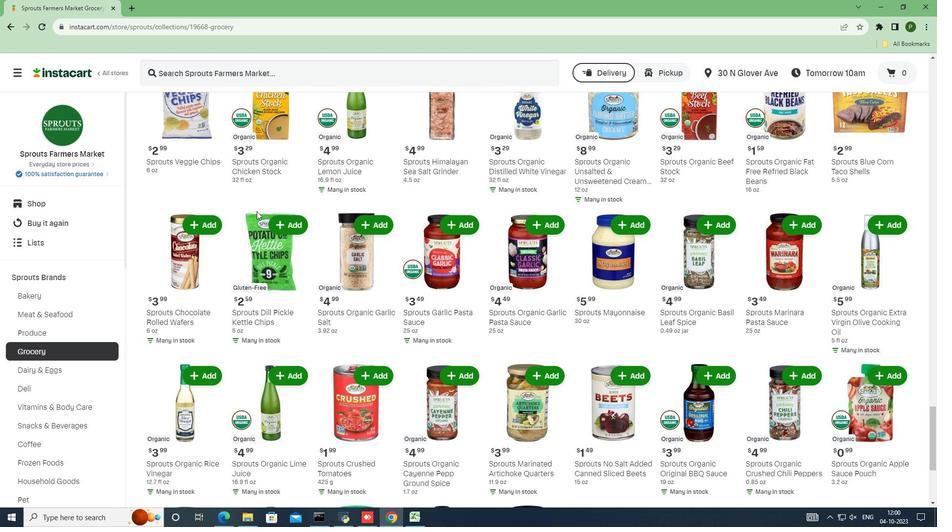 
Action: Mouse scrolled (256, 210) with delta (0, 0)
Screenshot: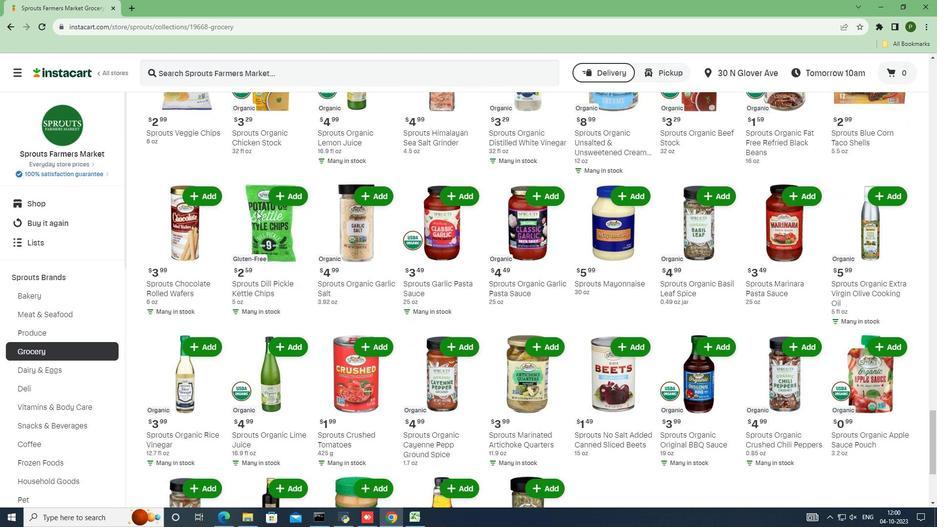 
Action: Mouse scrolled (256, 210) with delta (0, 0)
Screenshot: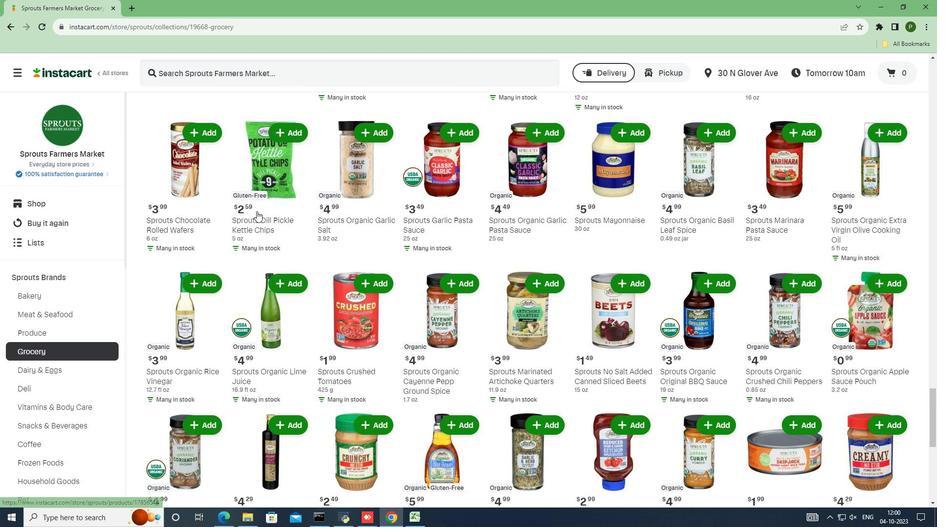
Action: Mouse scrolled (256, 210) with delta (0, 0)
Screenshot: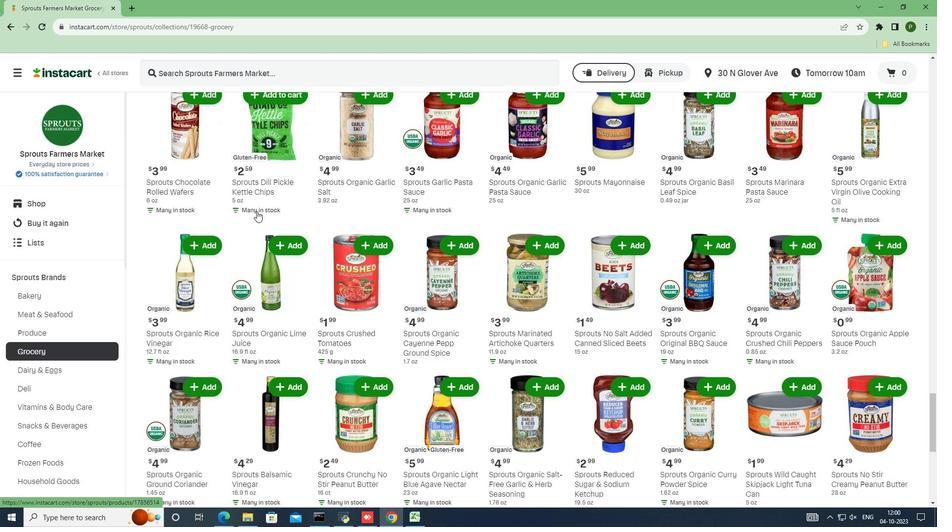 
Action: Mouse scrolled (256, 211) with delta (0, 0)
Screenshot: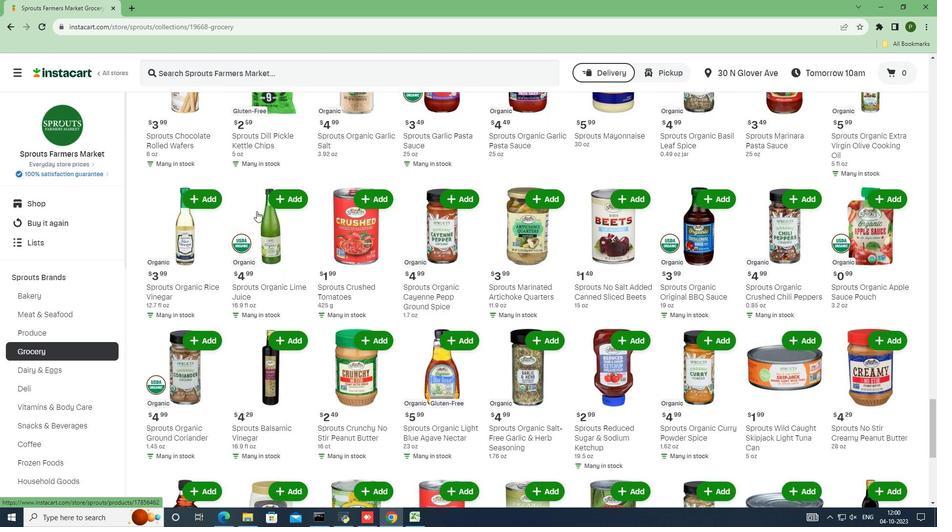 
Action: Mouse scrolled (256, 210) with delta (0, 0)
Screenshot: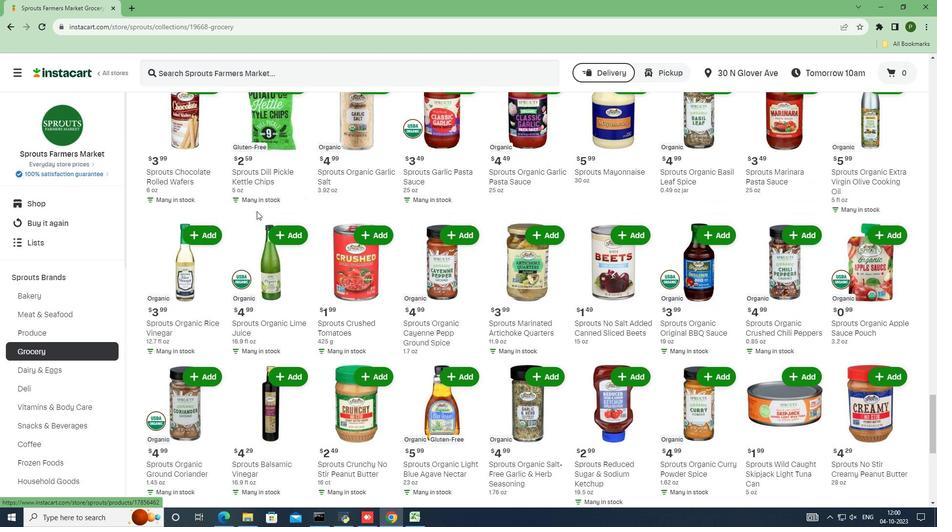 
Action: Mouse scrolled (256, 210) with delta (0, 0)
Screenshot: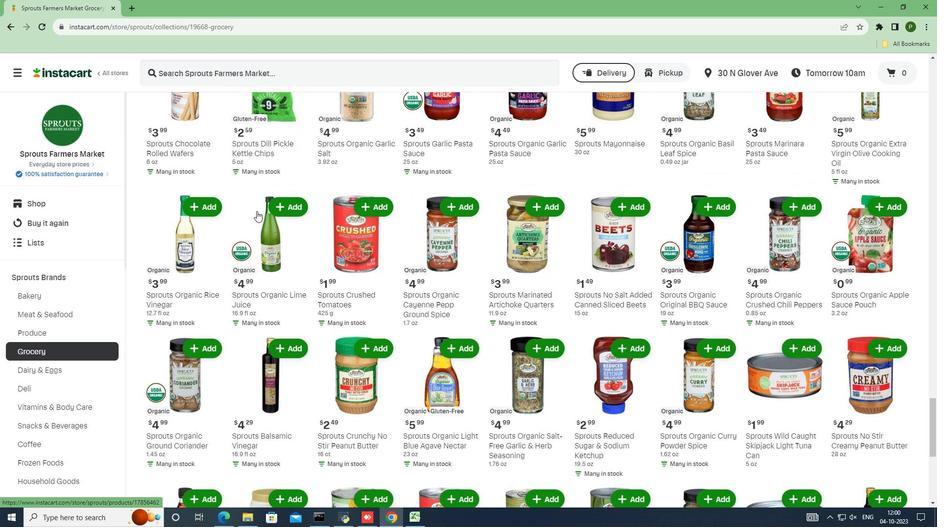 
Action: Mouse scrolled (256, 210) with delta (0, 0)
Screenshot: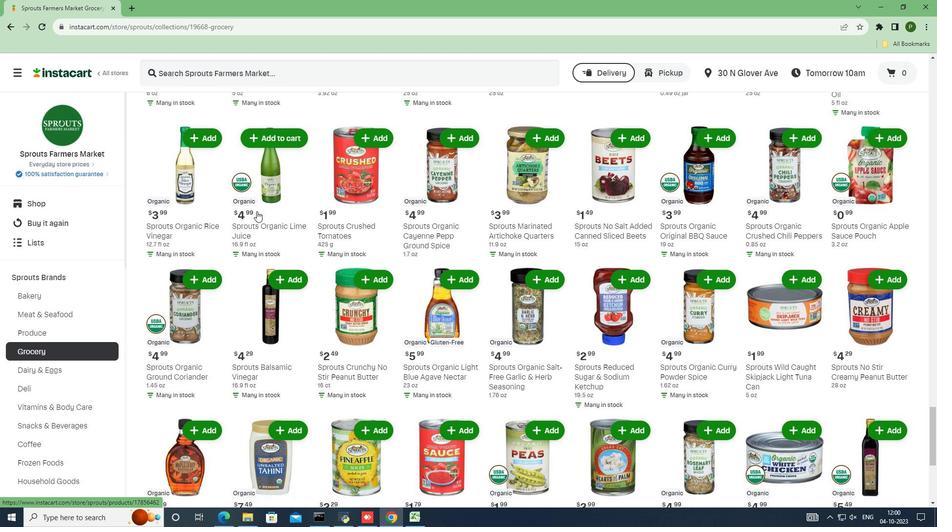 
Action: Mouse scrolled (256, 210) with delta (0, 0)
Screenshot: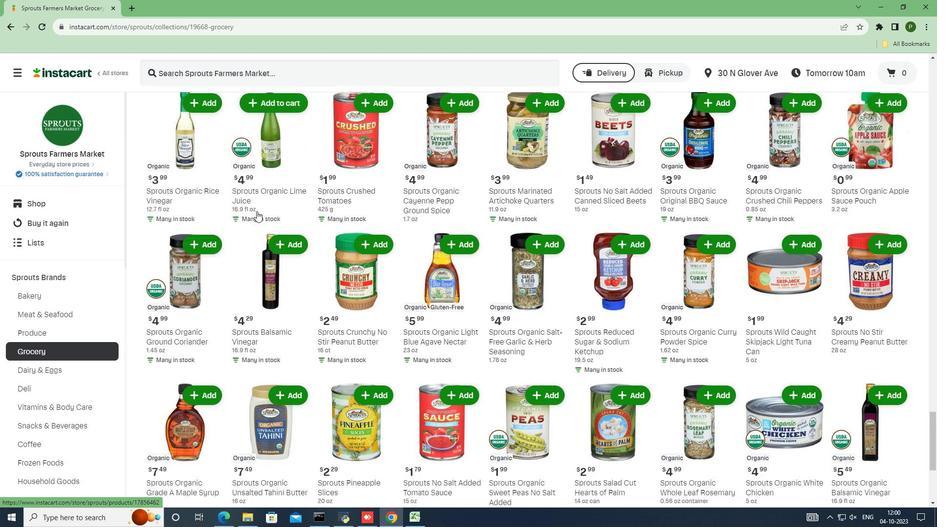 
Action: Mouse scrolled (256, 210) with delta (0, 0)
Screenshot: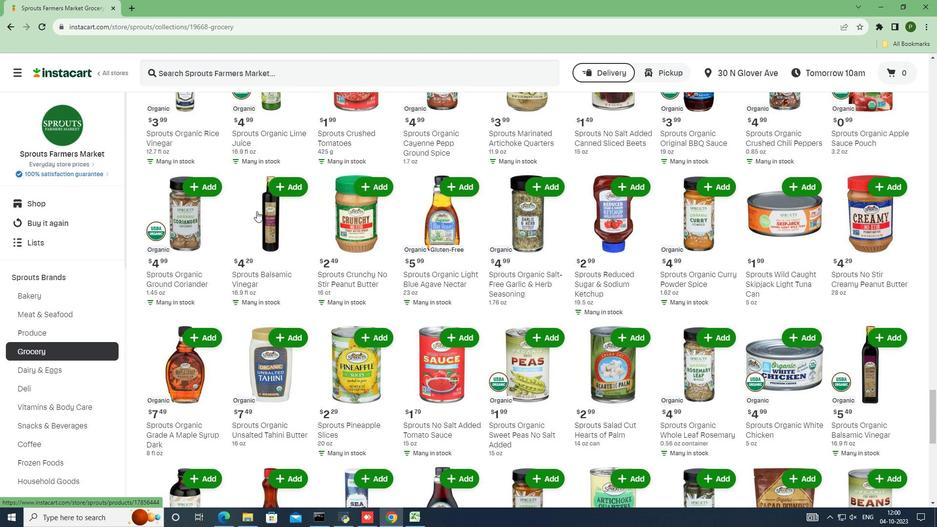 
Action: Mouse scrolled (256, 210) with delta (0, 0)
Screenshot: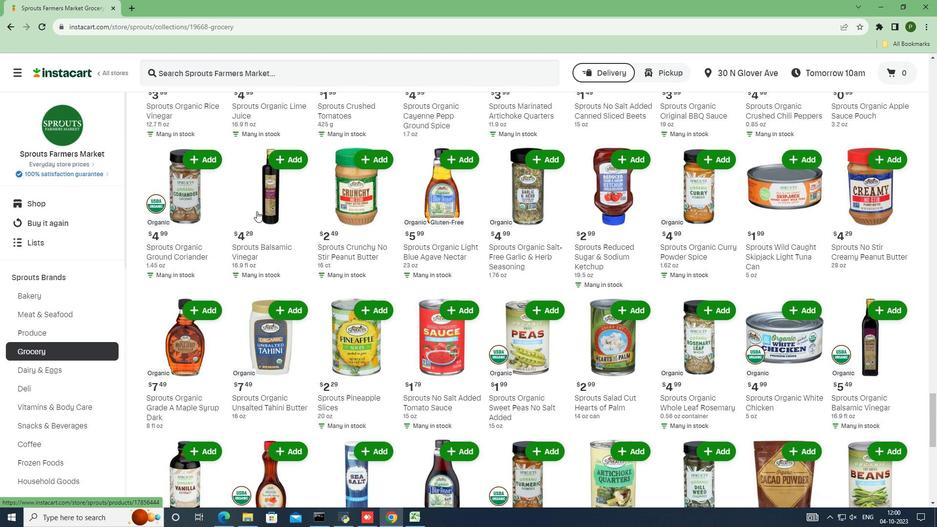 
Action: Mouse scrolled (256, 210) with delta (0, 0)
Screenshot: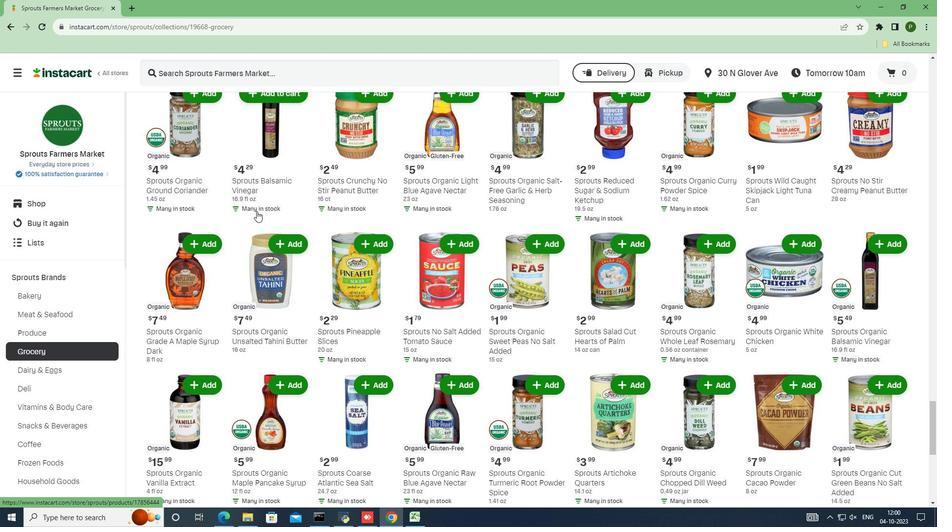 
Action: Mouse scrolled (256, 210) with delta (0, 0)
Screenshot: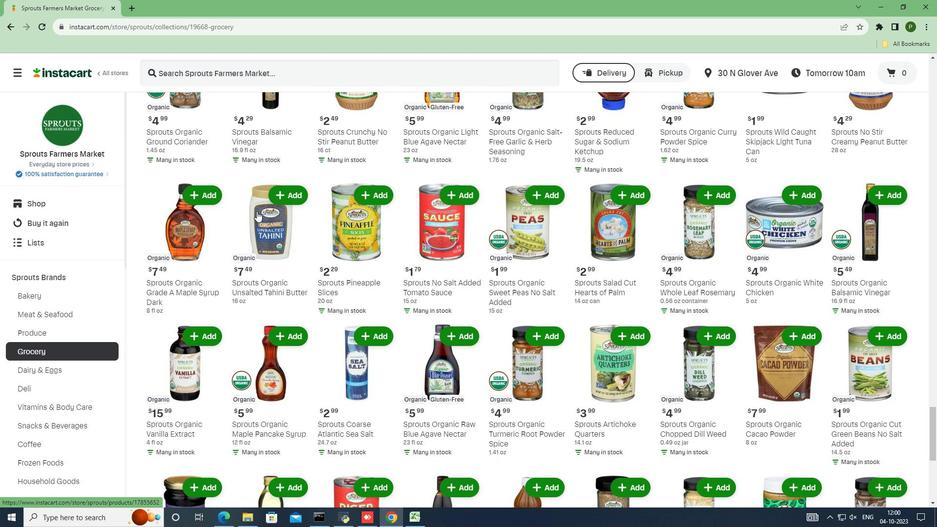 
Action: Mouse scrolled (256, 210) with delta (0, 0)
Screenshot: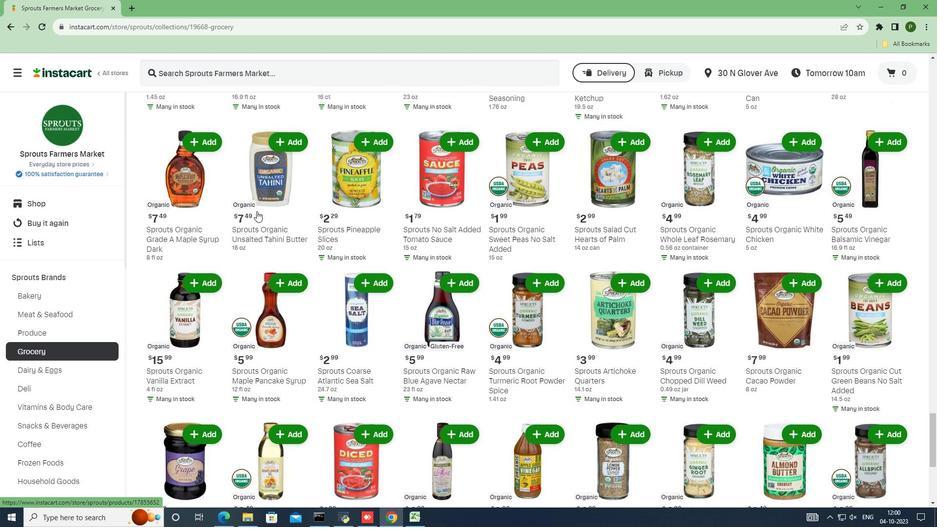 
Action: Mouse scrolled (256, 210) with delta (0, 0)
Screenshot: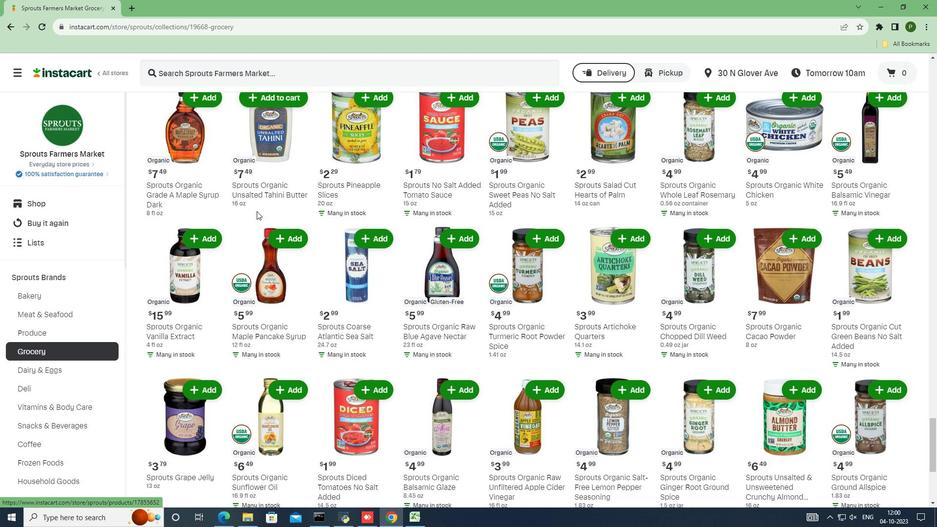 
Action: Mouse scrolled (256, 210) with delta (0, 0)
Screenshot: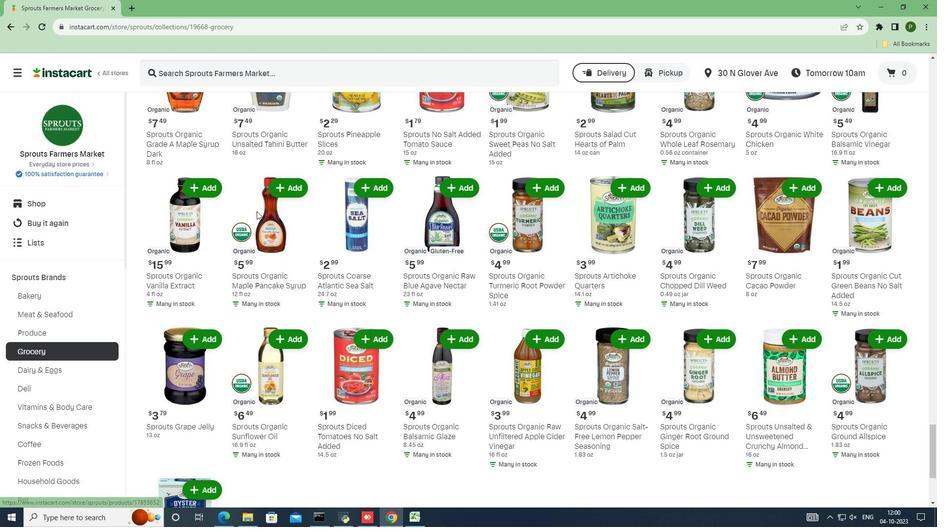 
Action: Mouse scrolled (256, 210) with delta (0, 0)
Screenshot: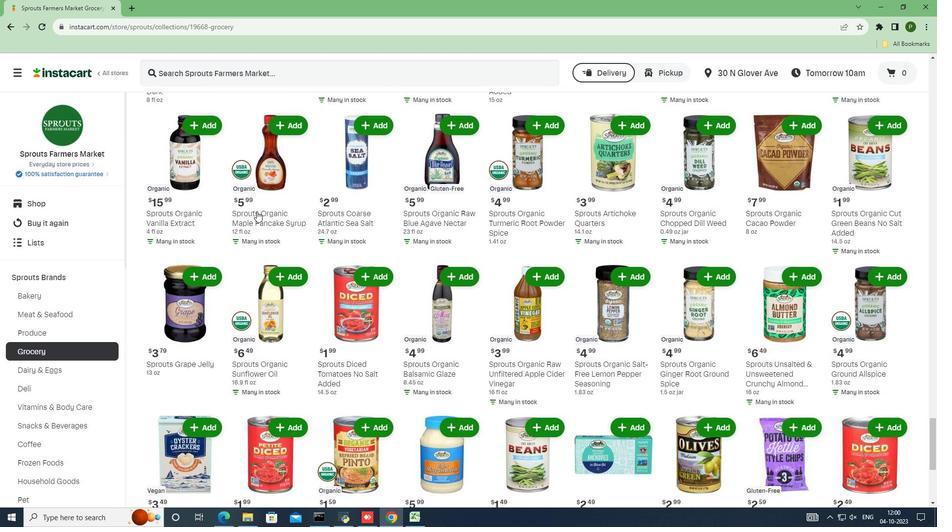 
Action: Mouse scrolled (256, 210) with delta (0, 0)
Screenshot: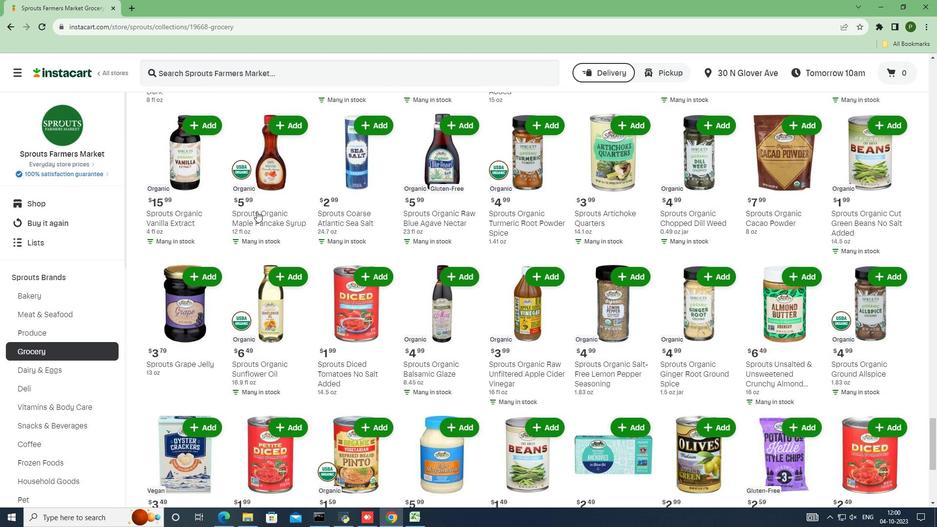 
Action: Mouse scrolled (256, 210) with delta (0, 0)
Screenshot: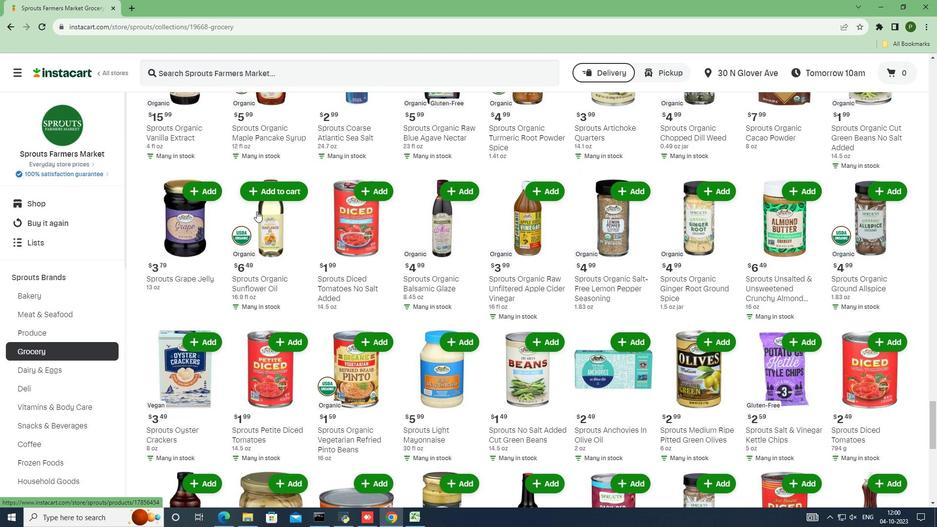 
Action: Mouse scrolled (256, 210) with delta (0, 0)
Screenshot: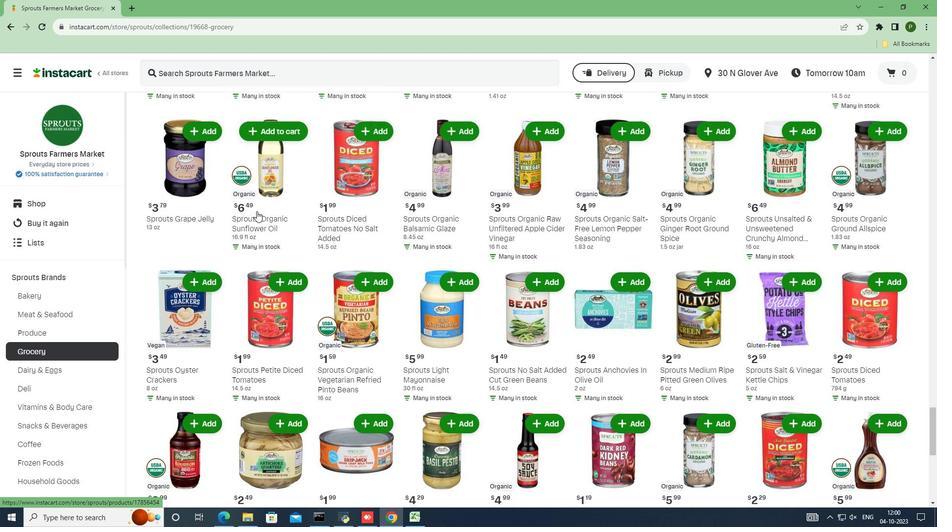 
Action: Mouse scrolled (256, 210) with delta (0, 0)
Screenshot: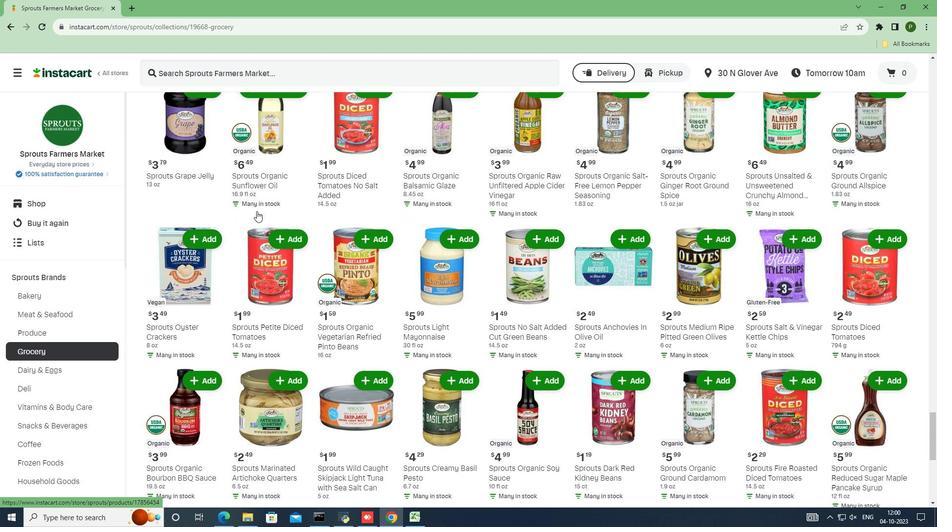 
Action: Mouse scrolled (256, 210) with delta (0, 0)
Screenshot: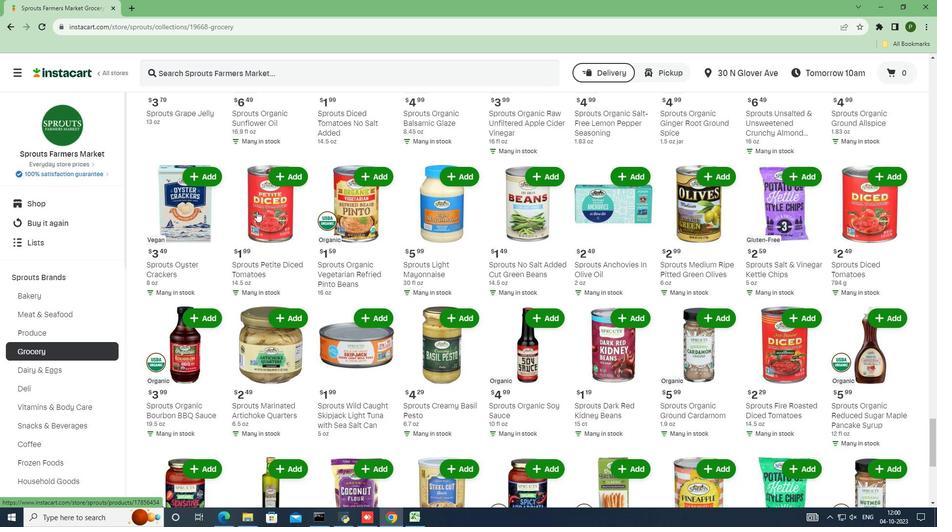 
Action: Mouse scrolled (256, 210) with delta (0, 0)
Screenshot: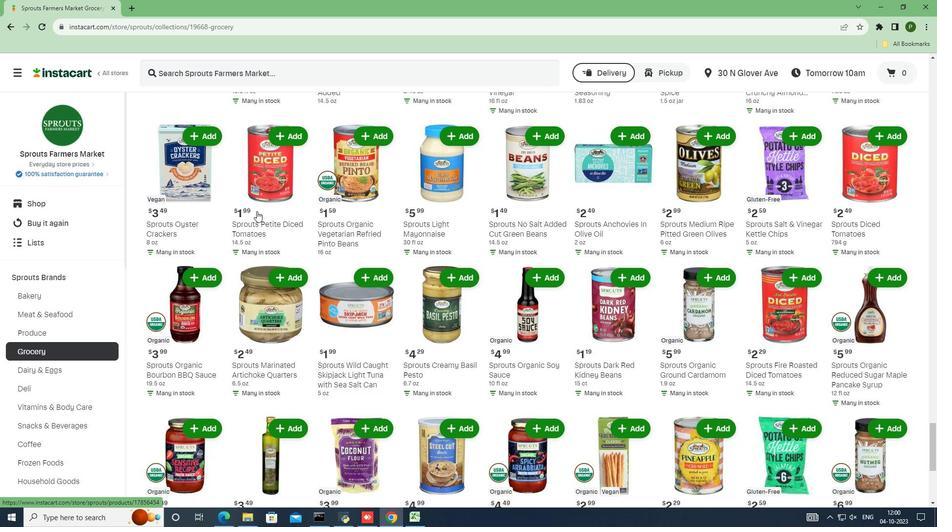 
Action: Mouse scrolled (256, 210) with delta (0, 0)
Screenshot: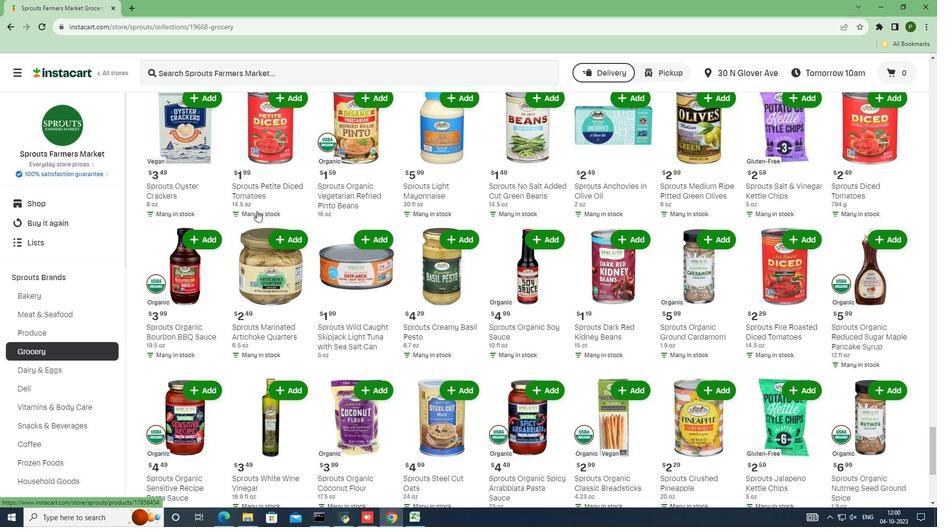 
Action: Mouse scrolled (256, 210) with delta (0, 0)
Screenshot: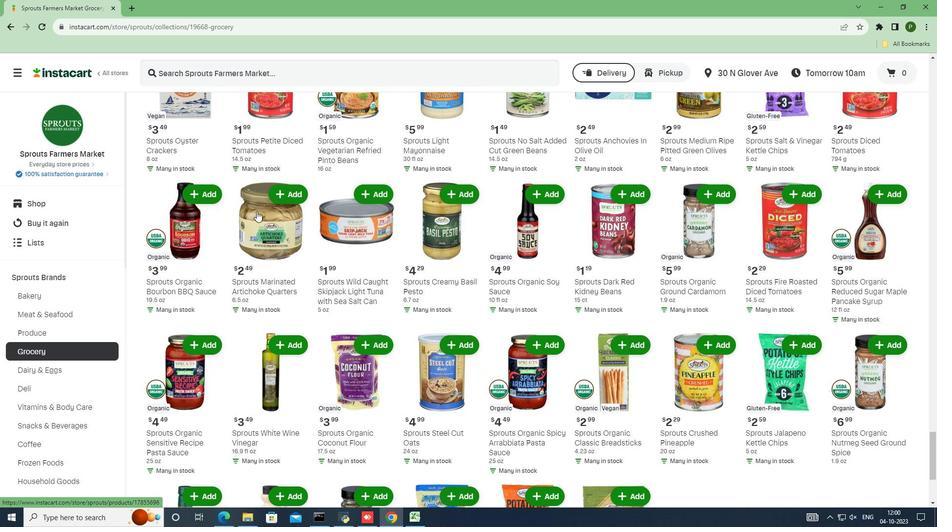 
Action: Mouse scrolled (256, 210) with delta (0, 0)
Screenshot: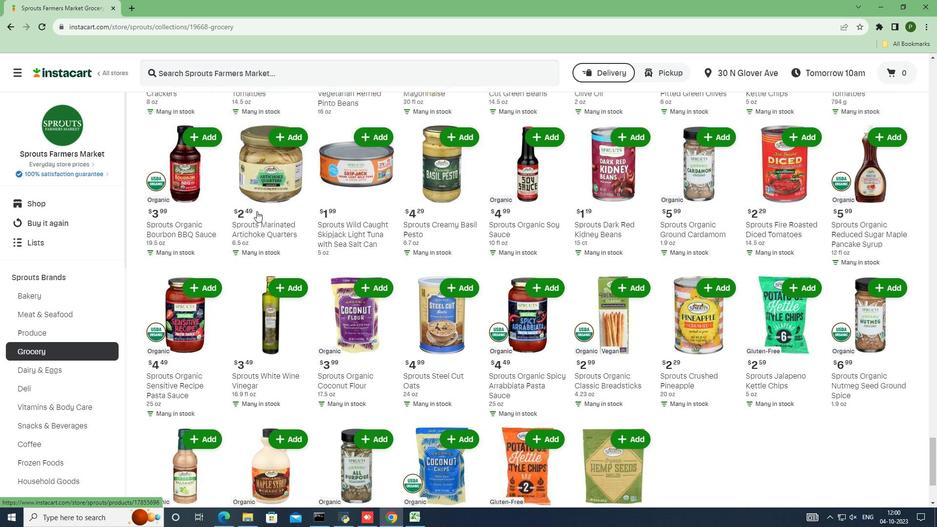 
Action: Mouse moved to (349, 248)
Screenshot: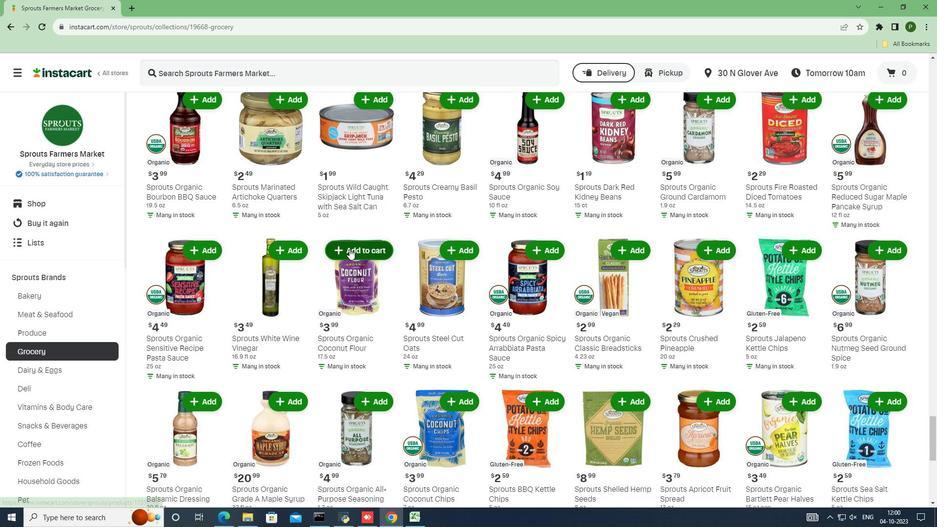 
Action: Mouse pressed left at (349, 248)
Screenshot: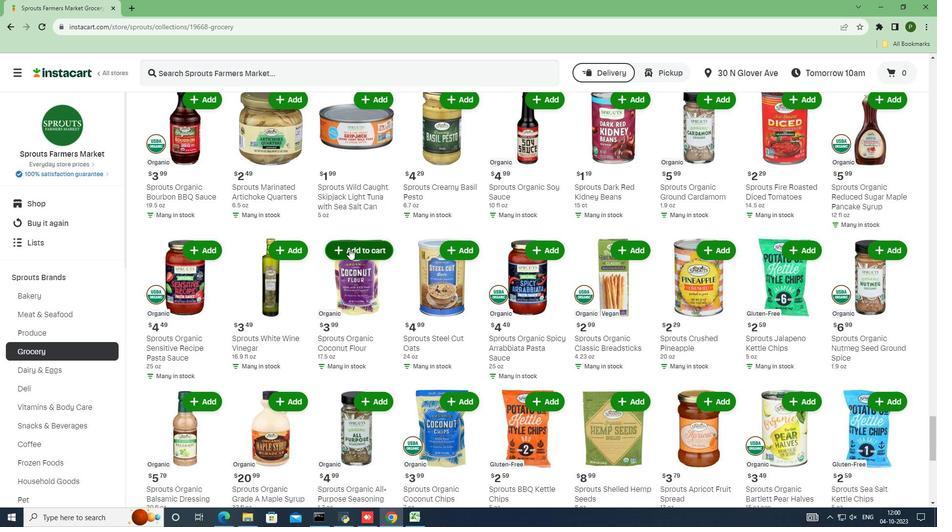 
